 Task: In the  document timeline. Add the mentioned hyperlink after second sentence in main content 'in.pinterest.com' Insert the picture of  'Holy Place' with name   Holy Place.png  Change shape height to 4
Action: Mouse moved to (510, 350)
Screenshot: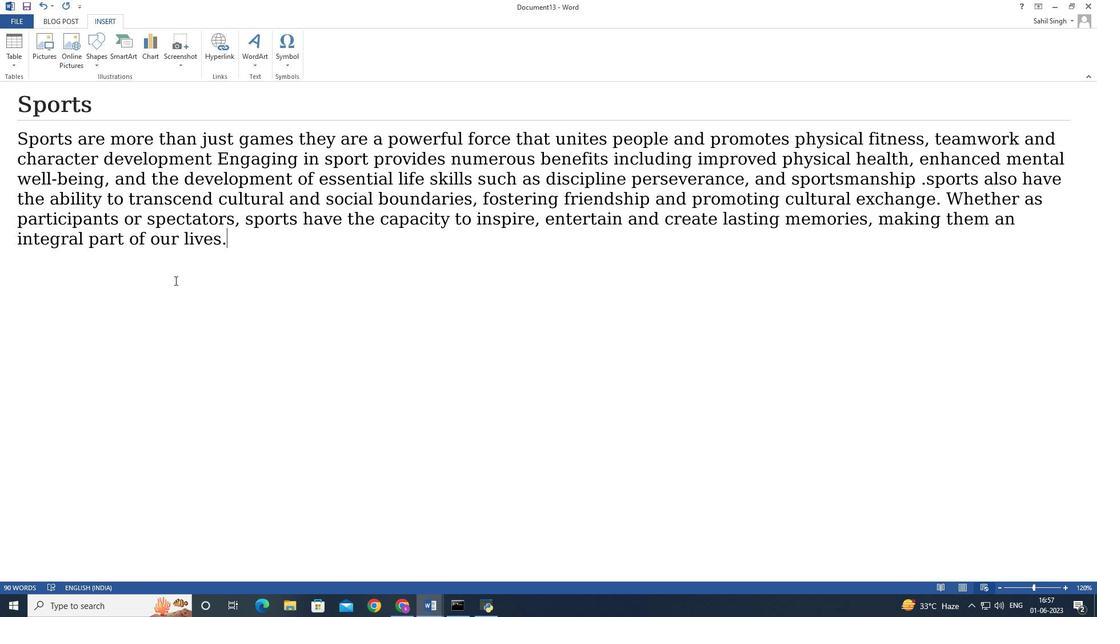 
Action: Mouse pressed left at (510, 350)
Screenshot: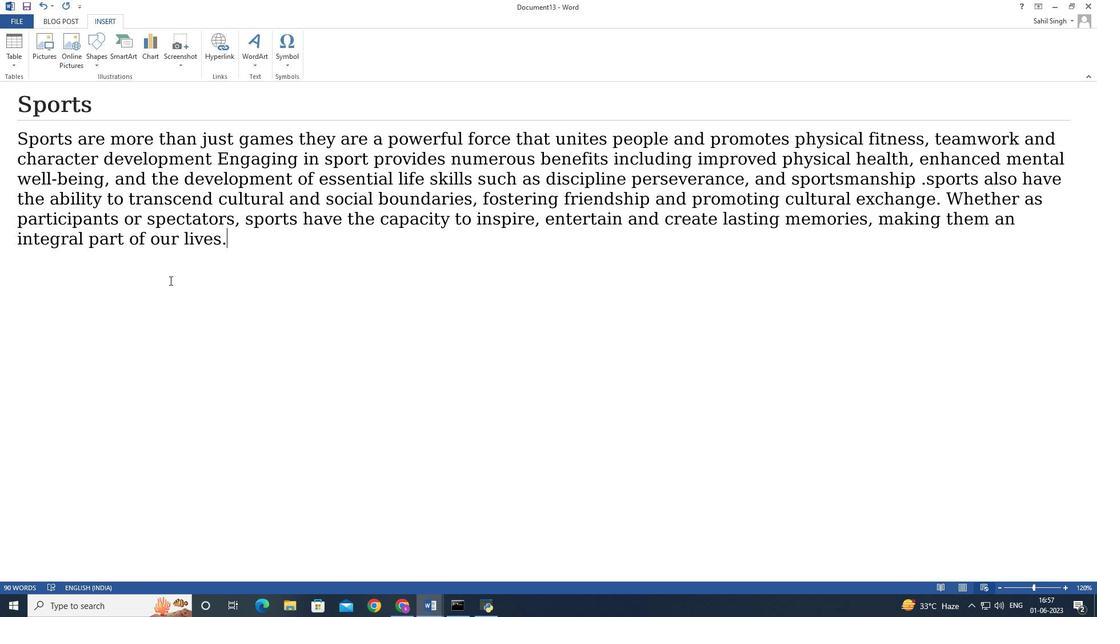 
Action: Mouse moved to (923, 182)
Screenshot: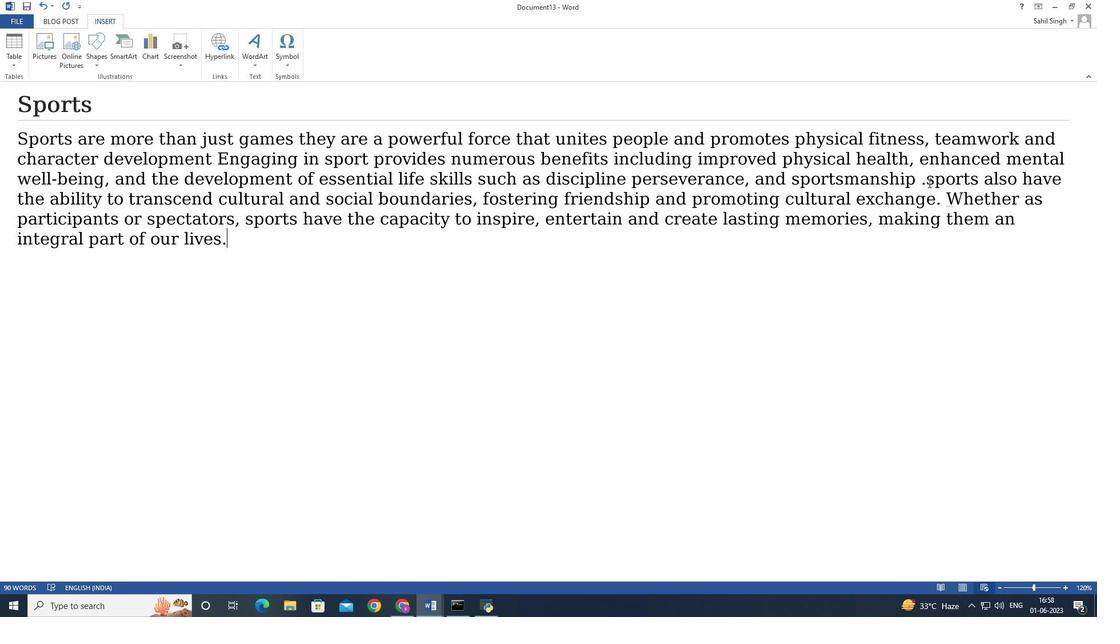 
Action: Mouse pressed left at (923, 182)
Screenshot: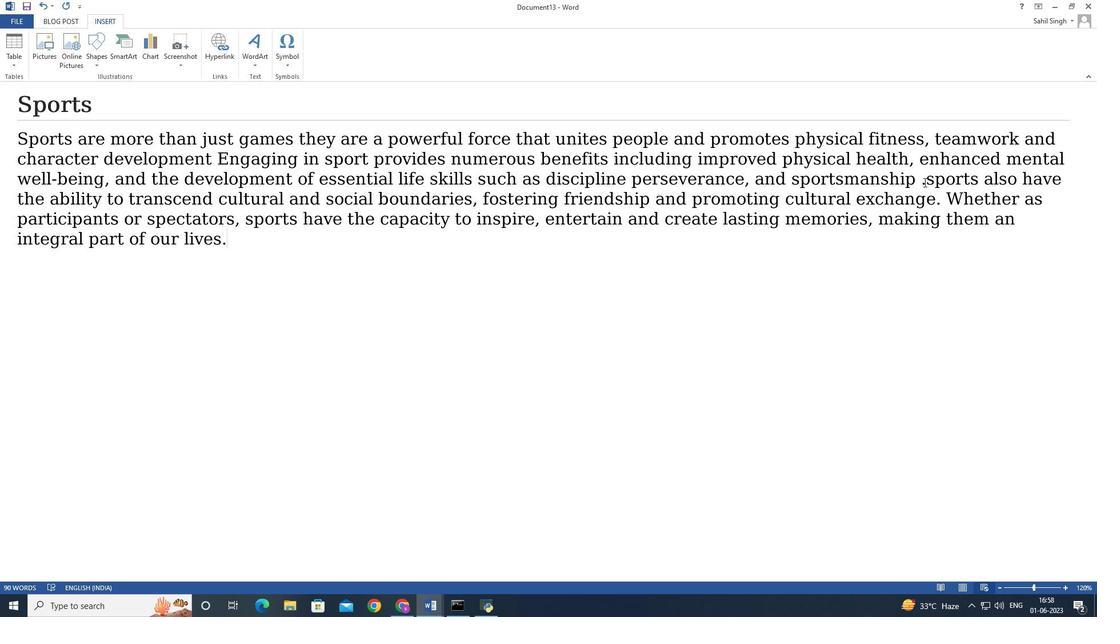 
Action: Mouse pressed left at (923, 182)
Screenshot: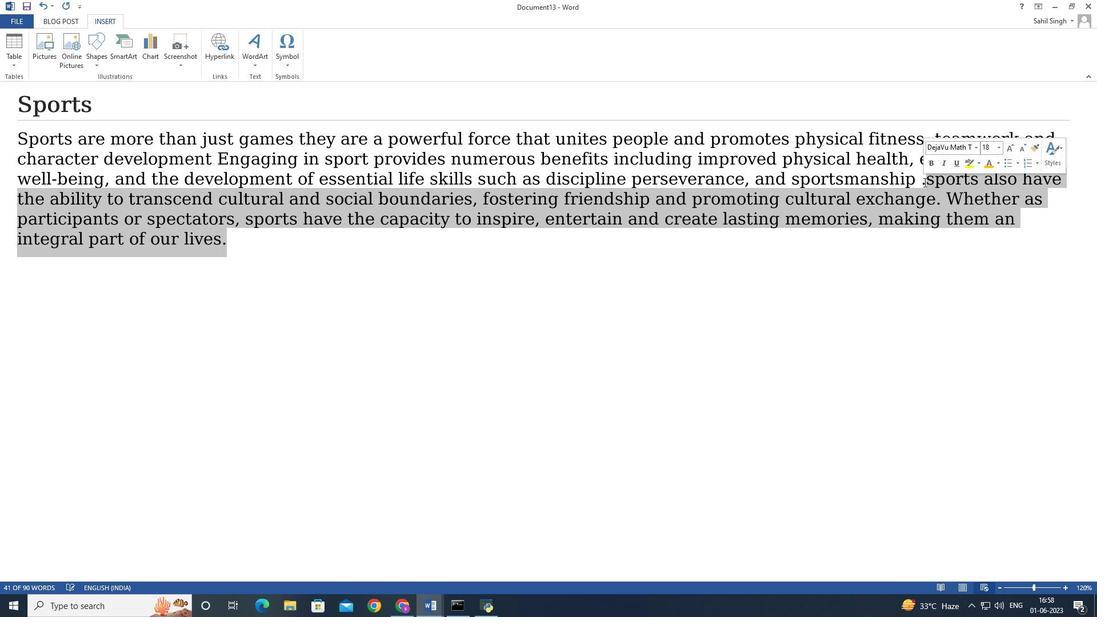 
Action: Key pressed <Key.space>
Screenshot: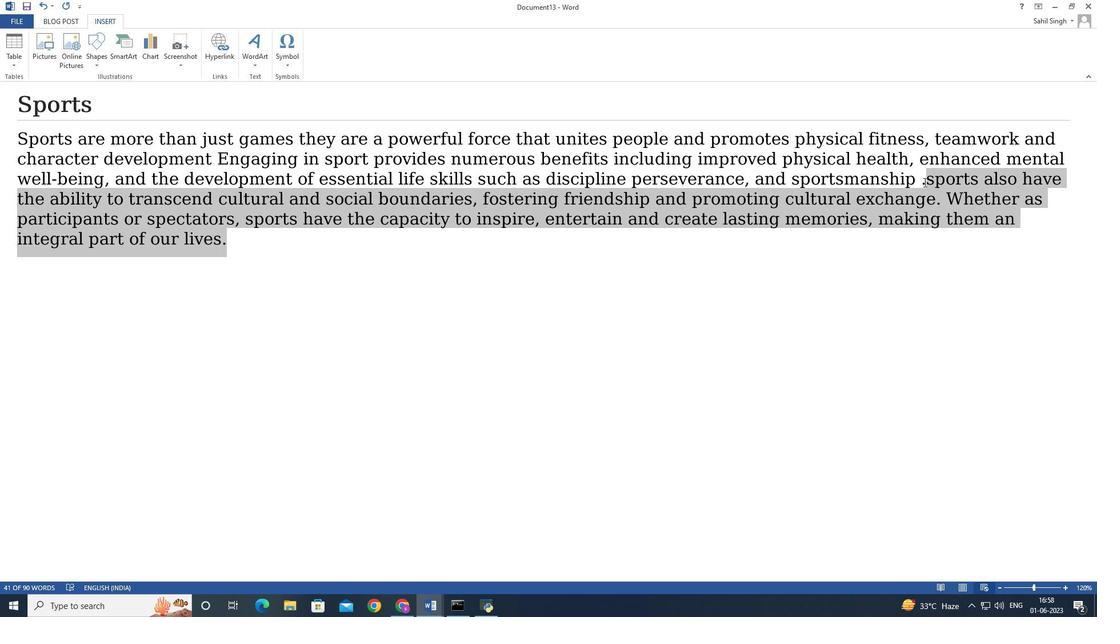 
Action: Mouse pressed left at (923, 182)
Screenshot: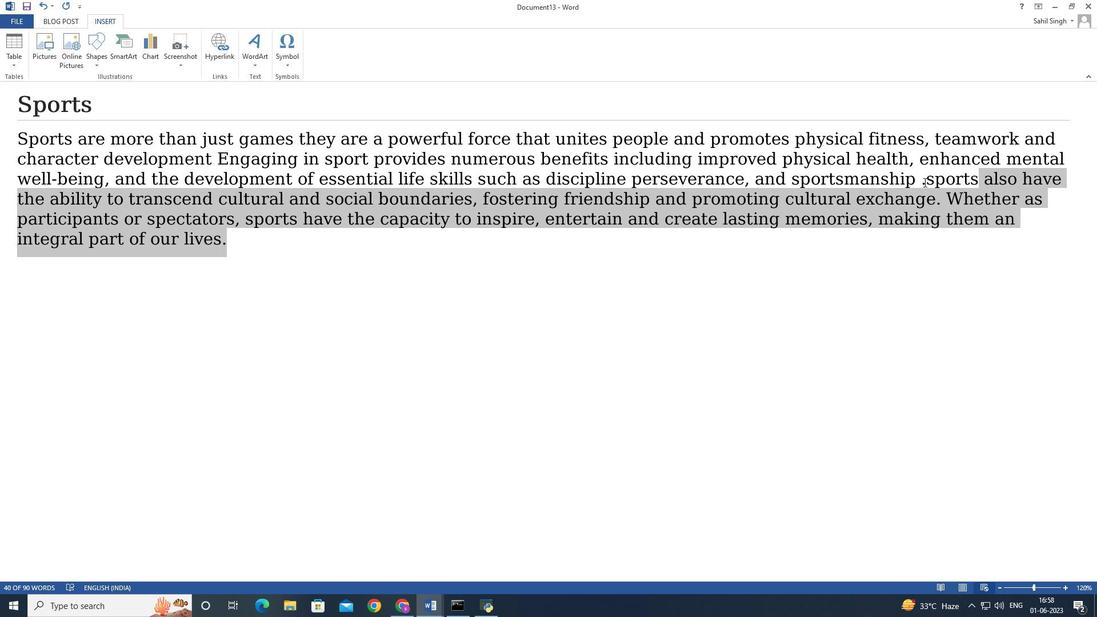 
Action: Mouse moved to (885, 271)
Screenshot: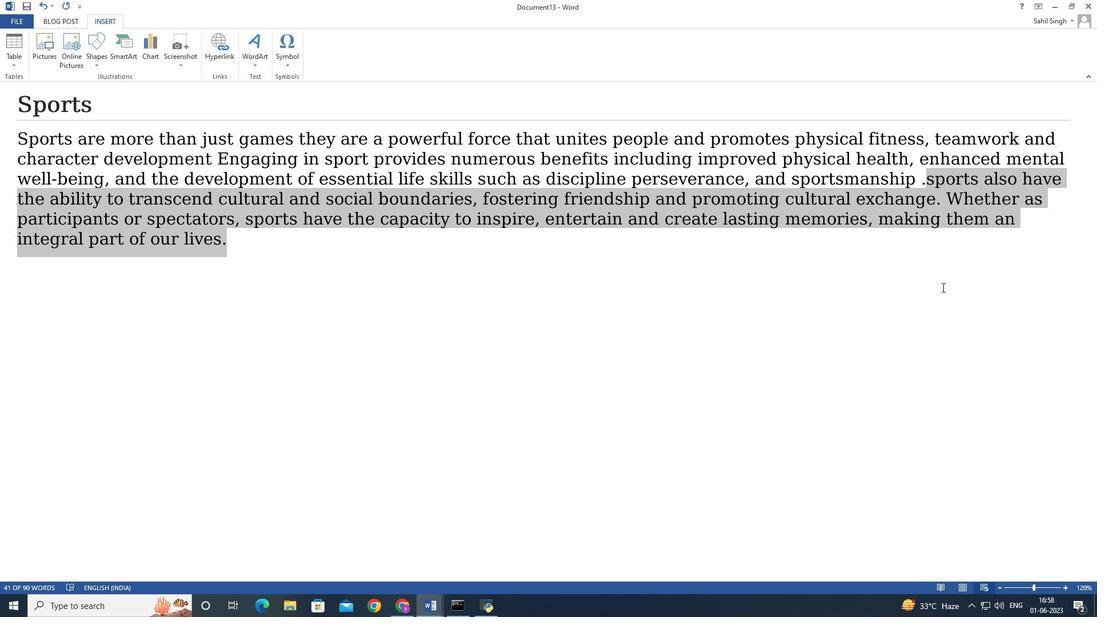 
Action: Mouse pressed left at (885, 271)
Screenshot: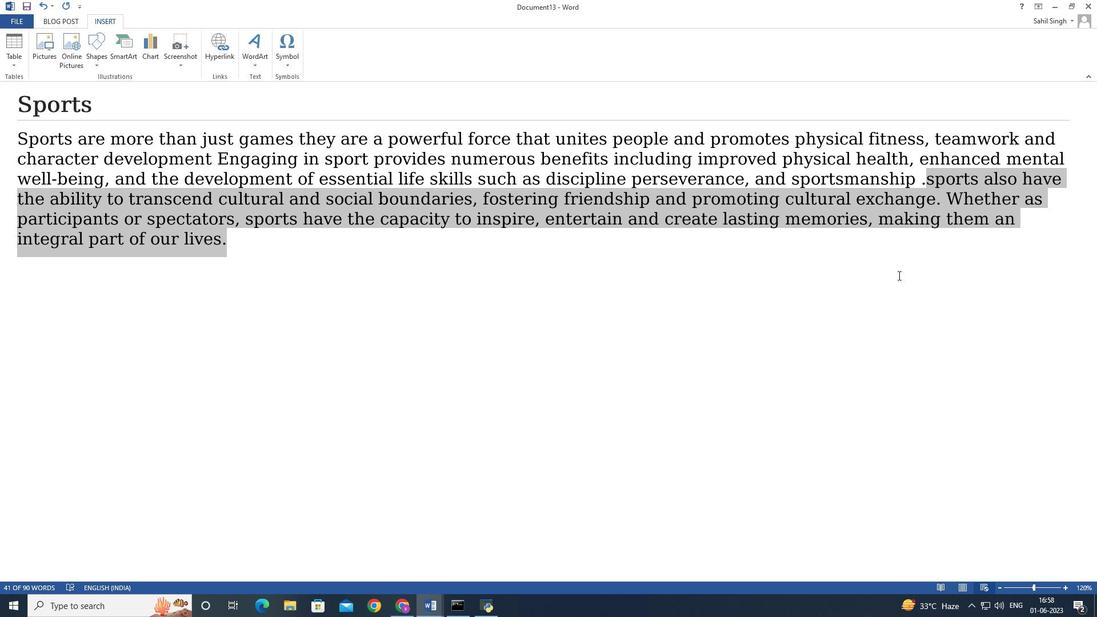 
Action: Mouse pressed right at (885, 271)
Screenshot: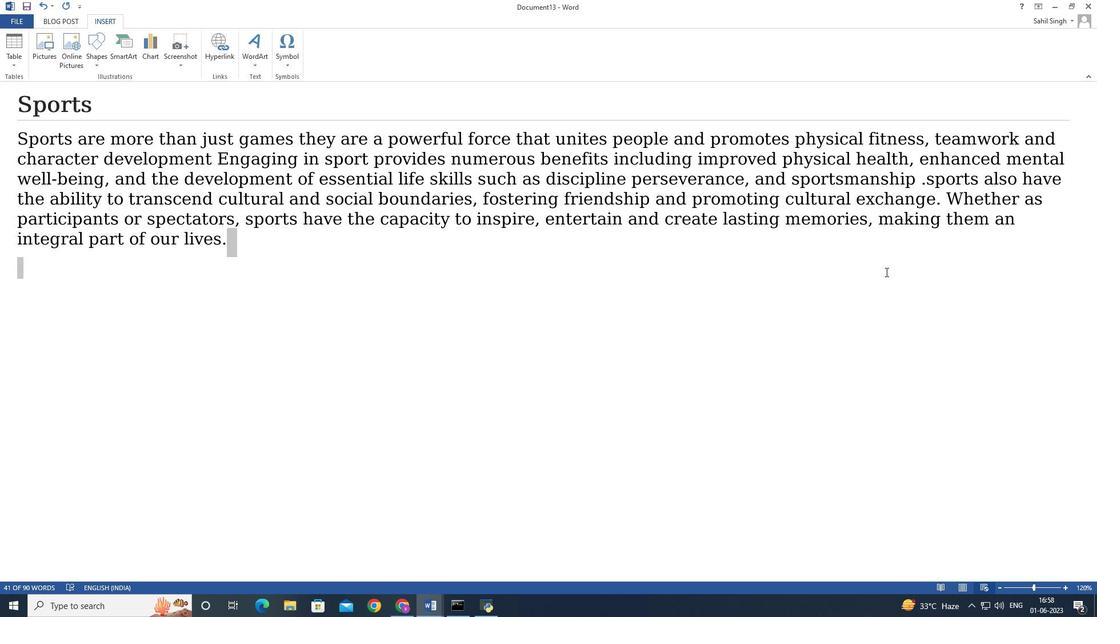 
Action: Mouse moved to (861, 287)
Screenshot: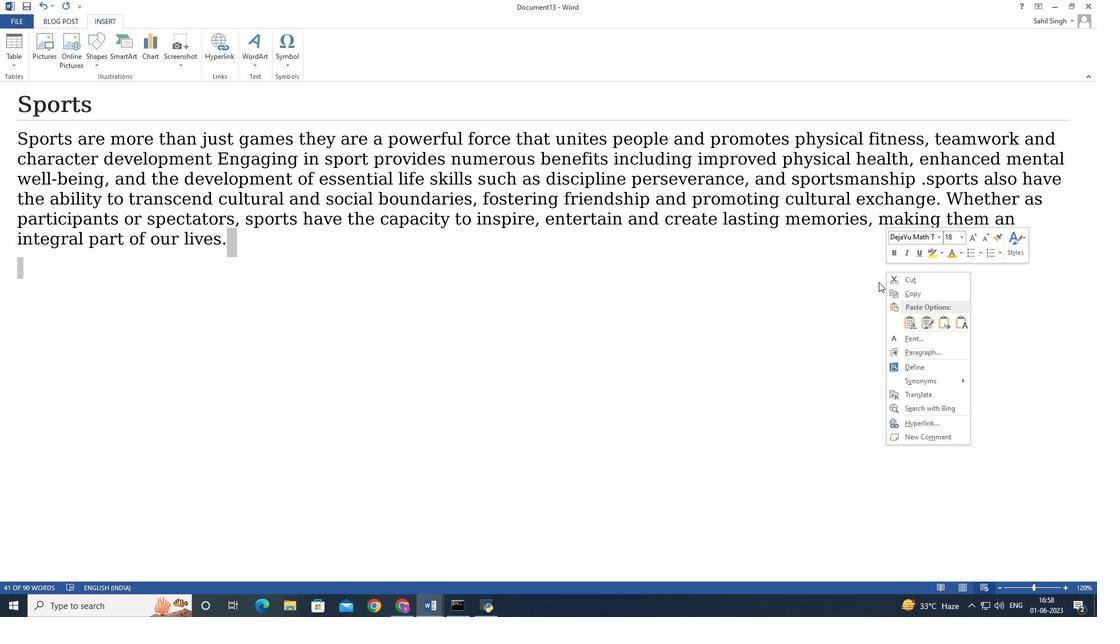 
Action: Mouse pressed left at (861, 287)
Screenshot: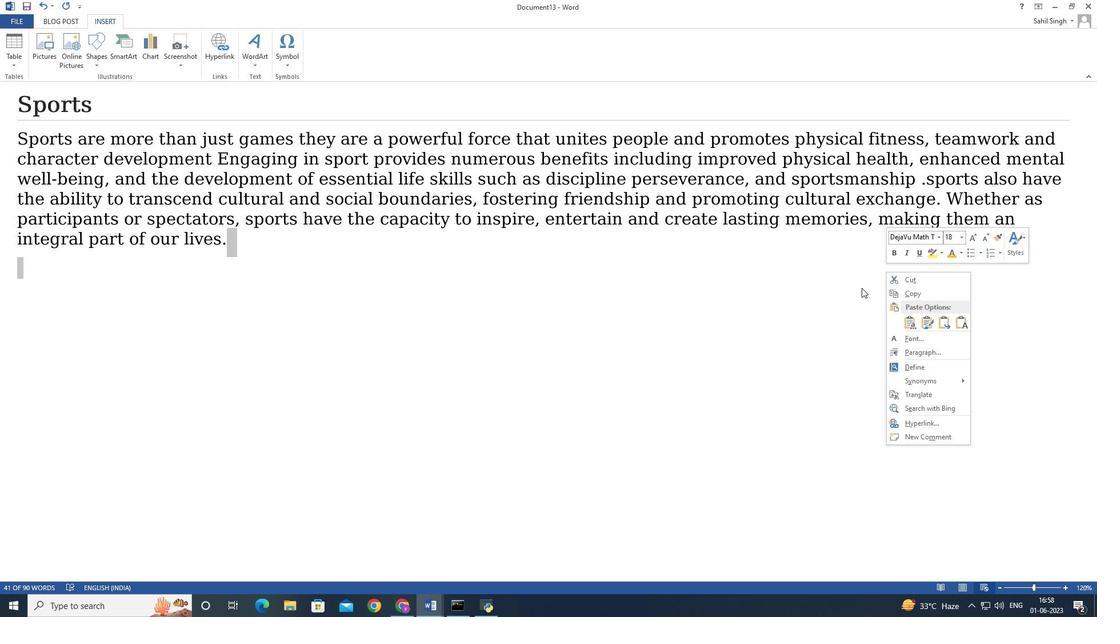 
Action: Mouse moved to (924, 179)
Screenshot: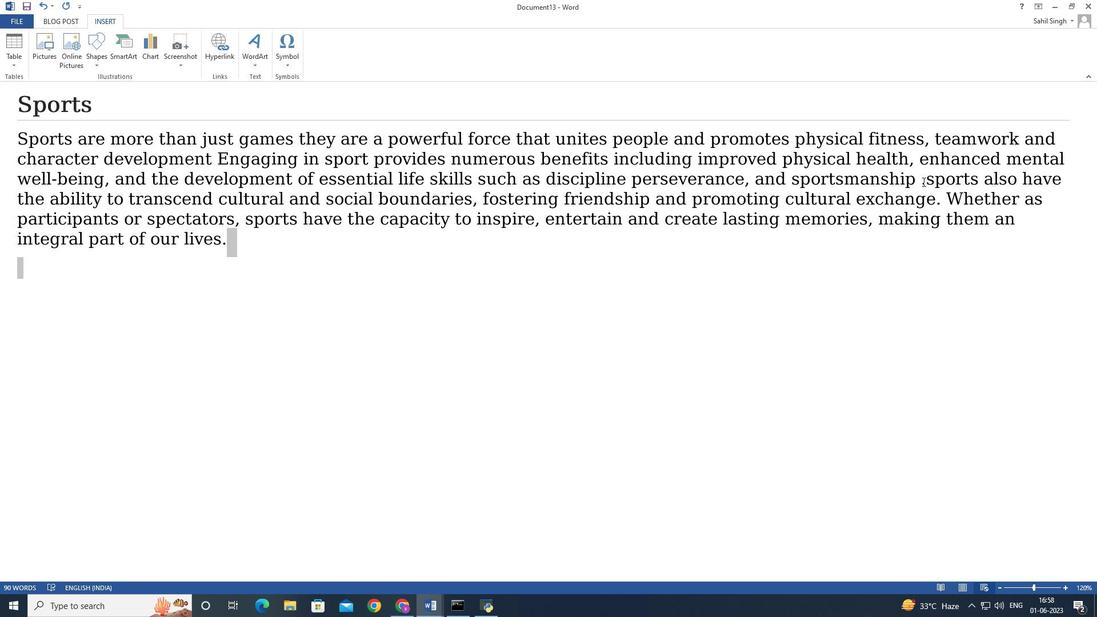 
Action: Mouse pressed left at (924, 179)
Screenshot: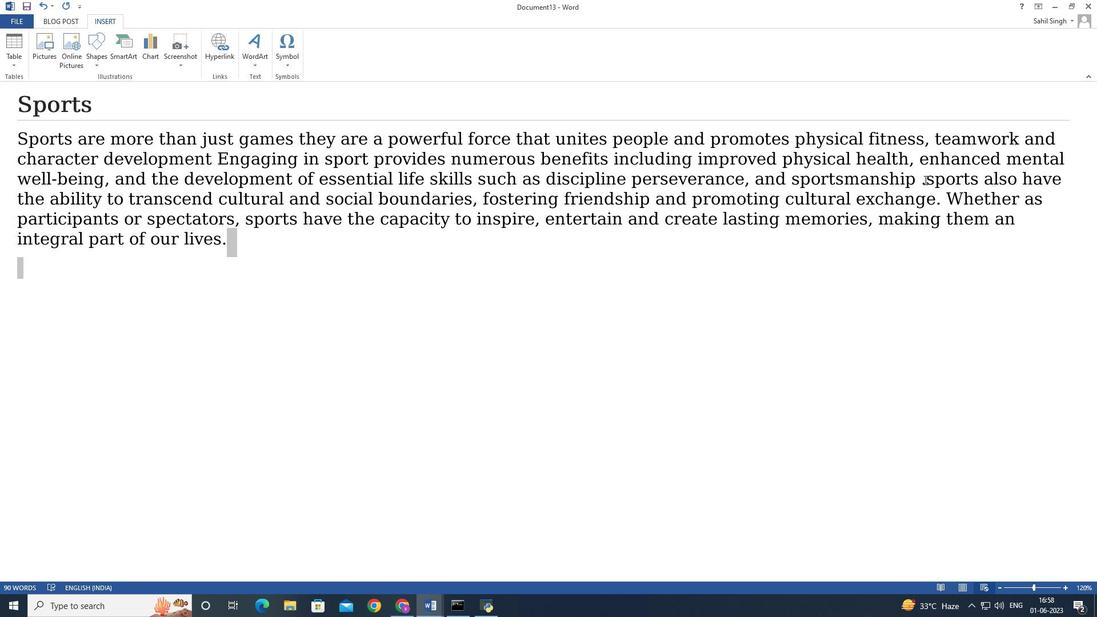 
Action: Mouse moved to (878, 301)
Screenshot: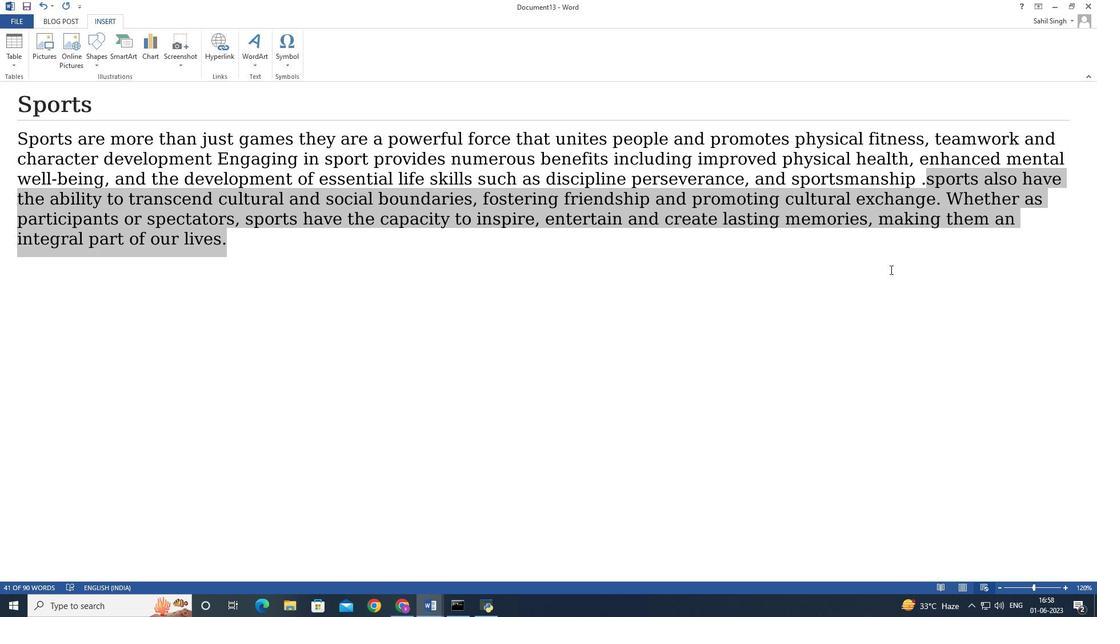 
Action: Mouse pressed left at (878, 301)
Screenshot: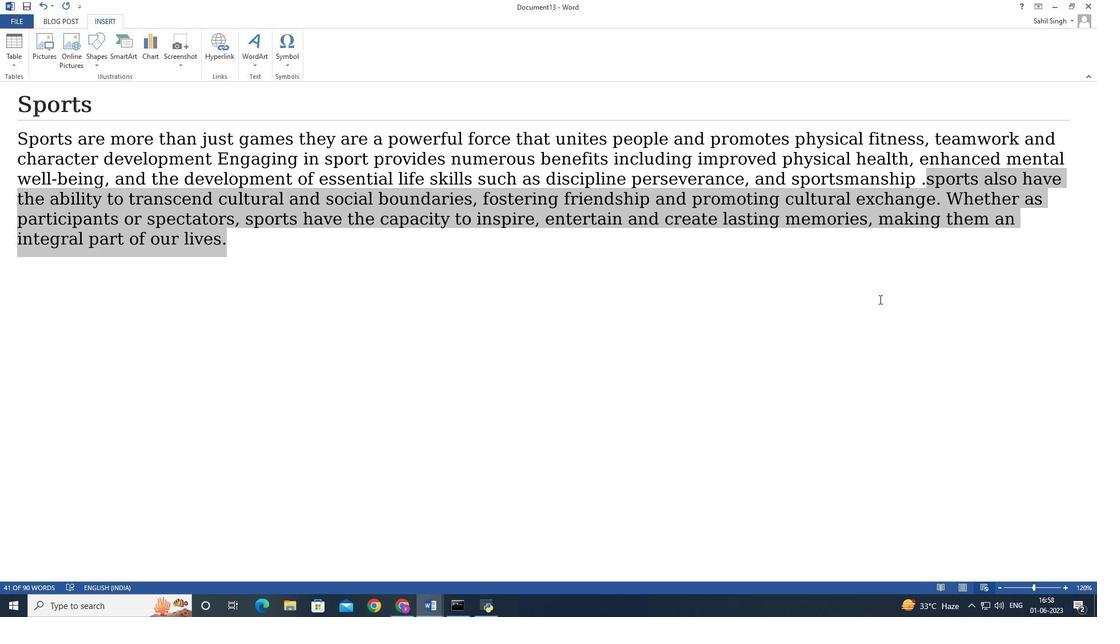 
Action: Mouse moved to (938, 200)
Screenshot: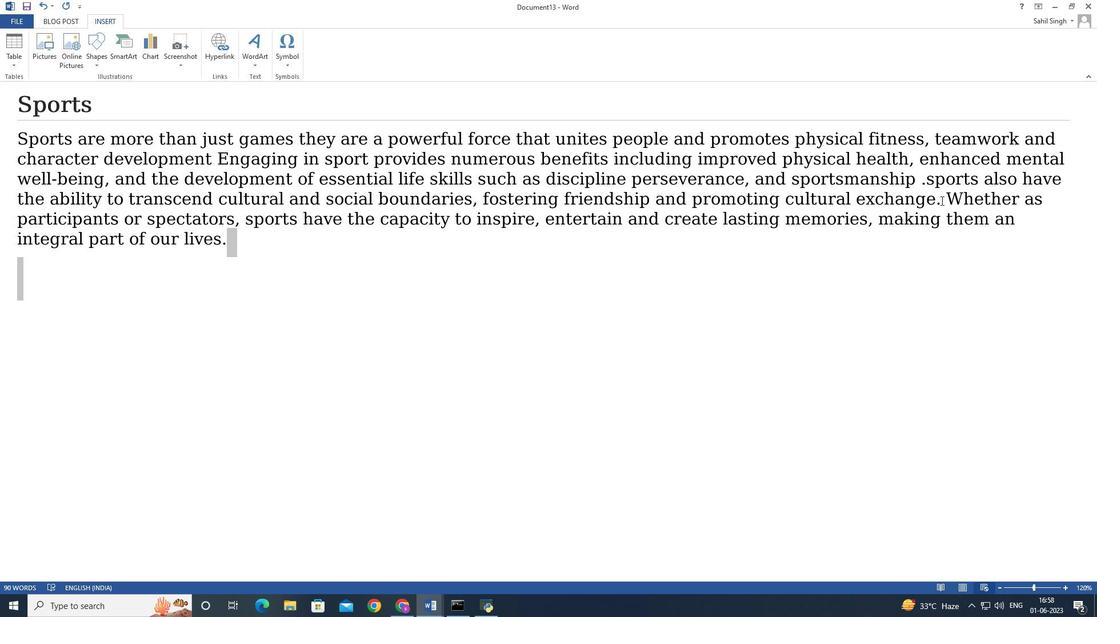 
Action: Mouse pressed left at (938, 200)
Screenshot: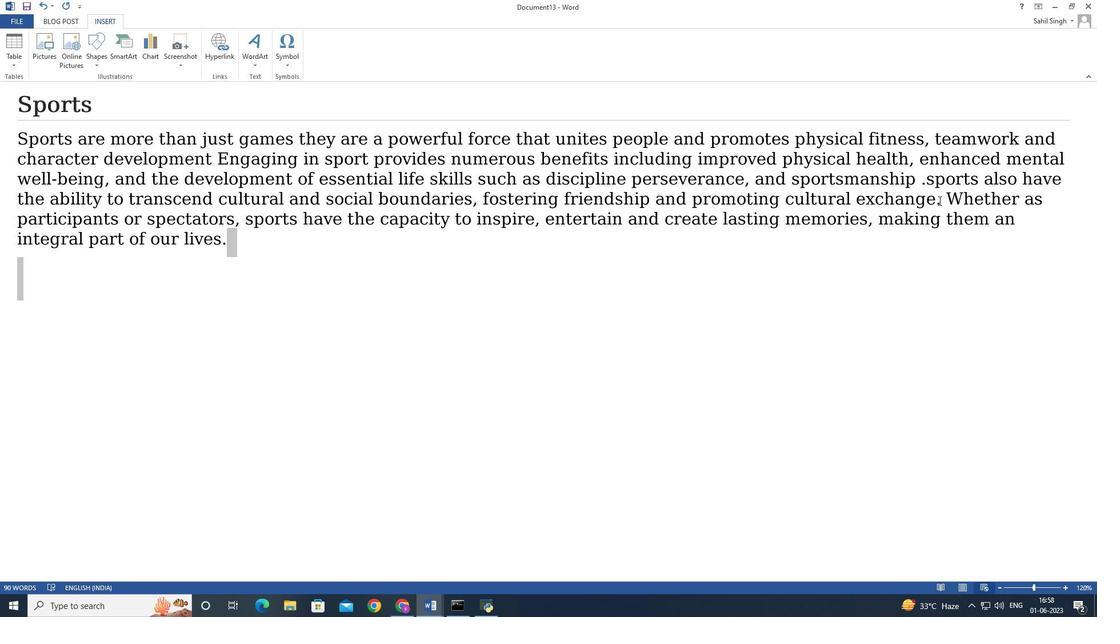 
Action: Mouse moved to (1011, 164)
Screenshot: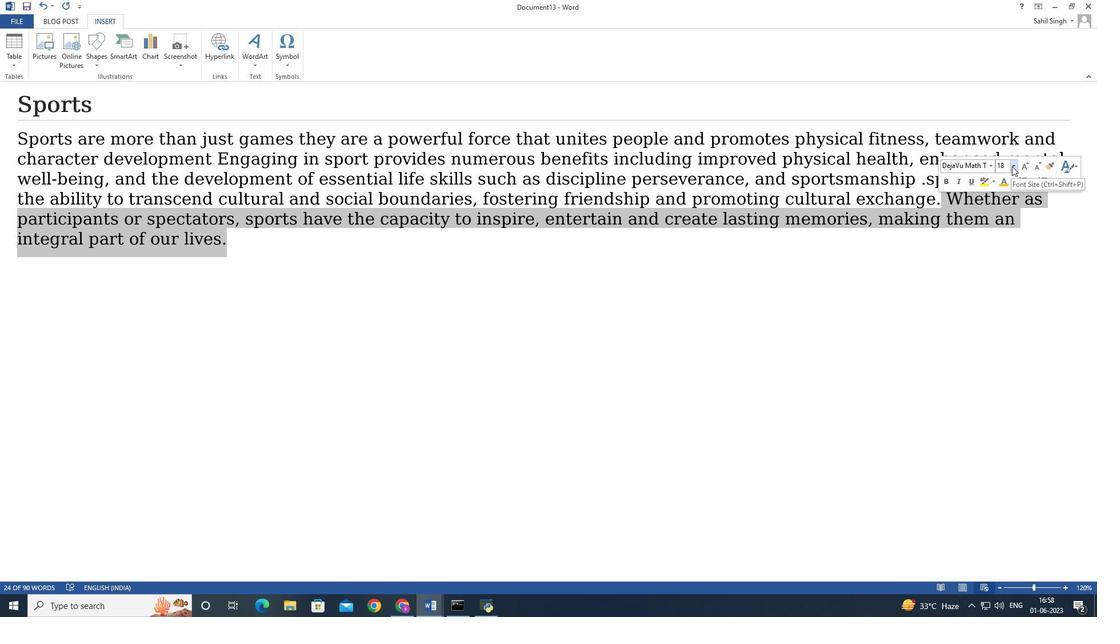 
Action: Mouse pressed left at (1011, 164)
Screenshot: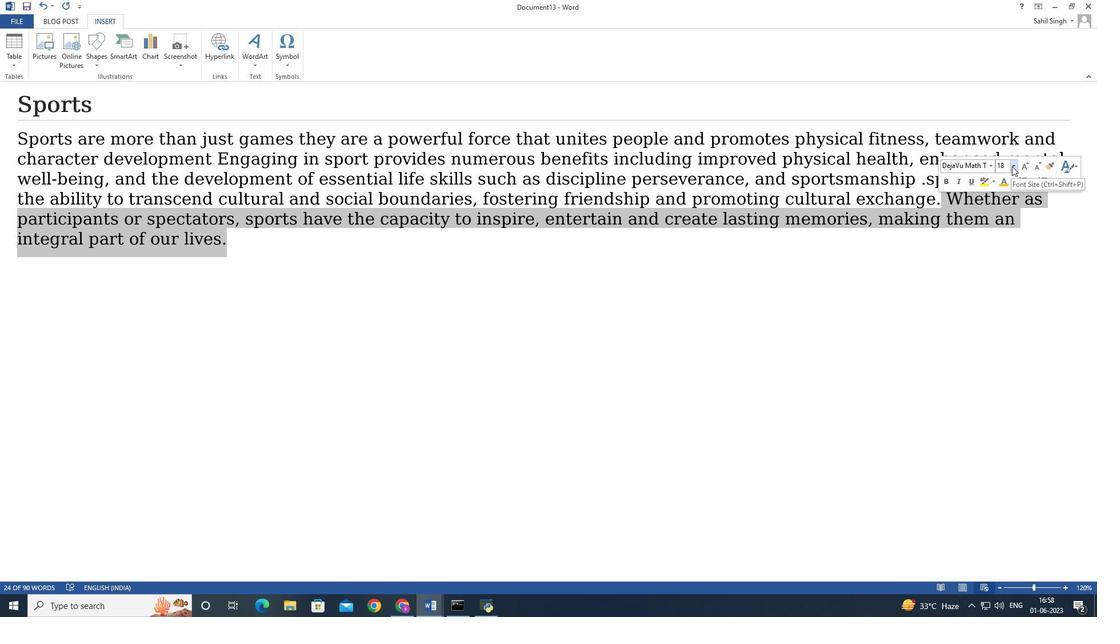 
Action: Mouse moved to (1005, 254)
Screenshot: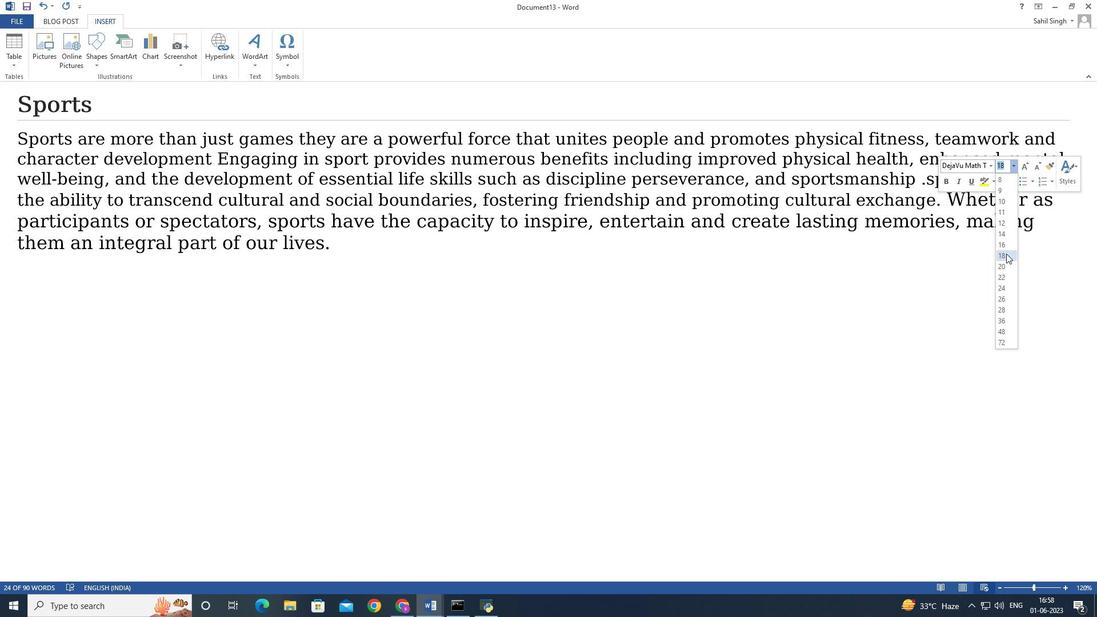 
Action: Mouse pressed left at (1005, 254)
Screenshot: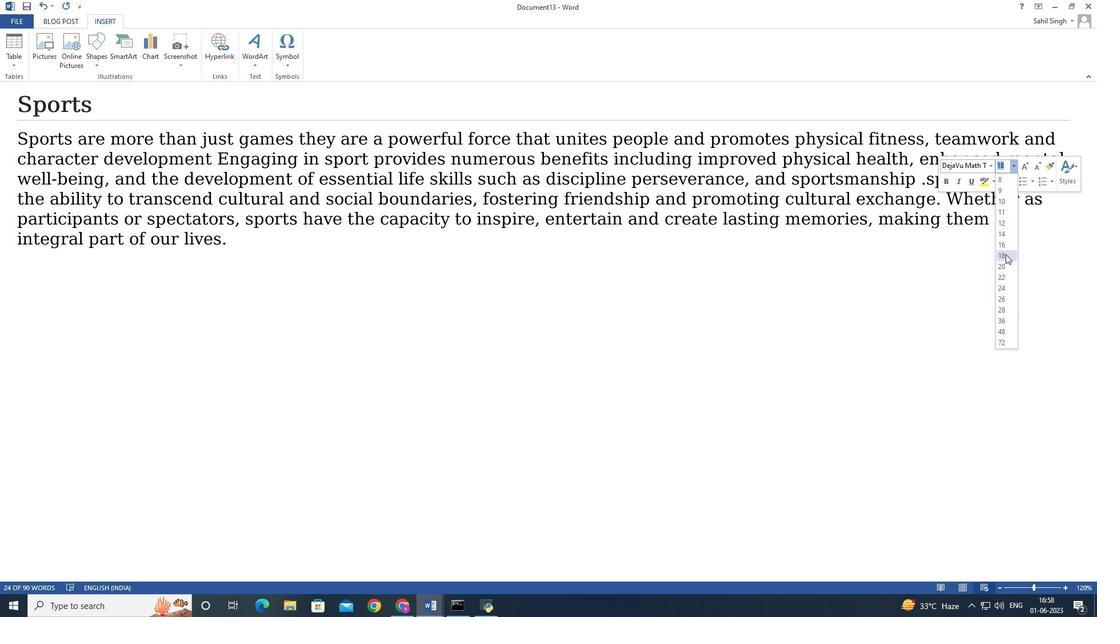 
Action: Mouse moved to (971, 285)
Screenshot: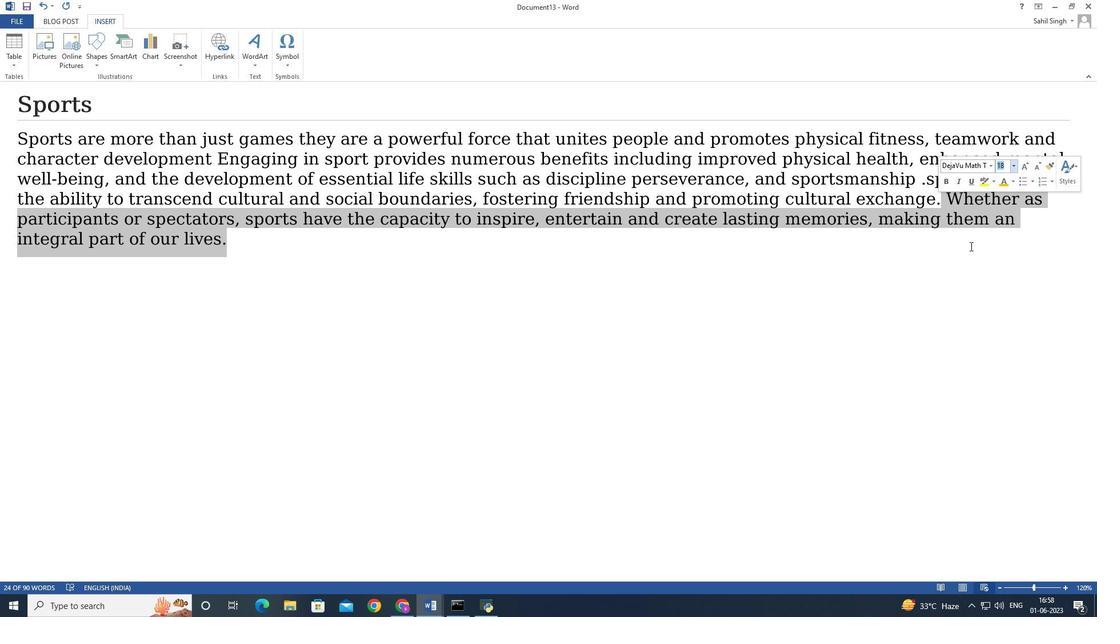 
Action: Mouse pressed left at (971, 285)
Screenshot: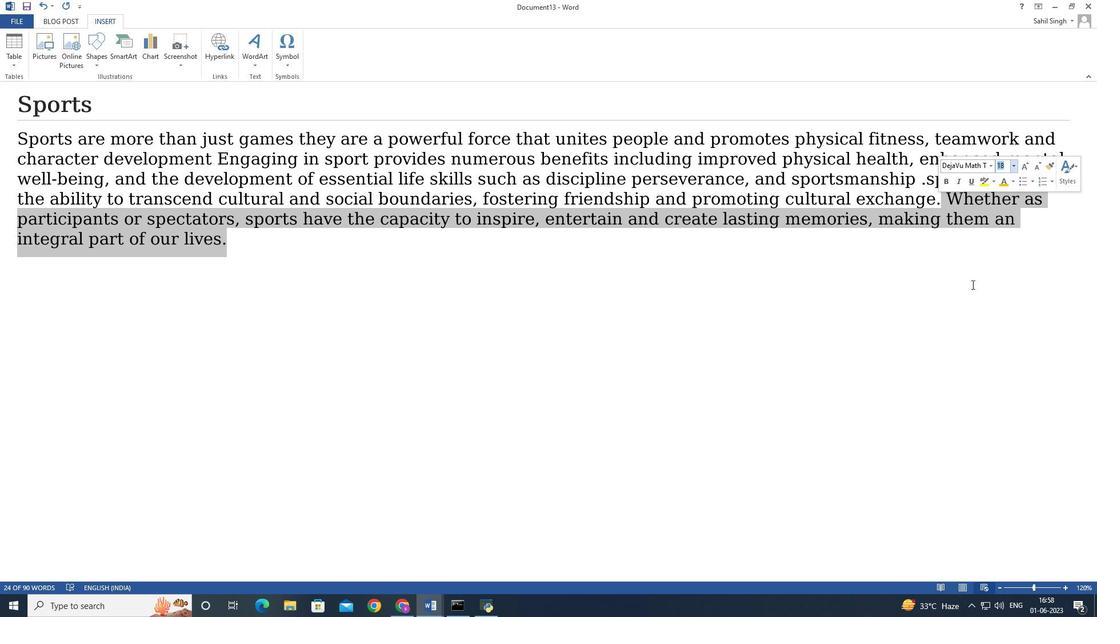 
Action: Mouse moved to (941, 198)
Screenshot: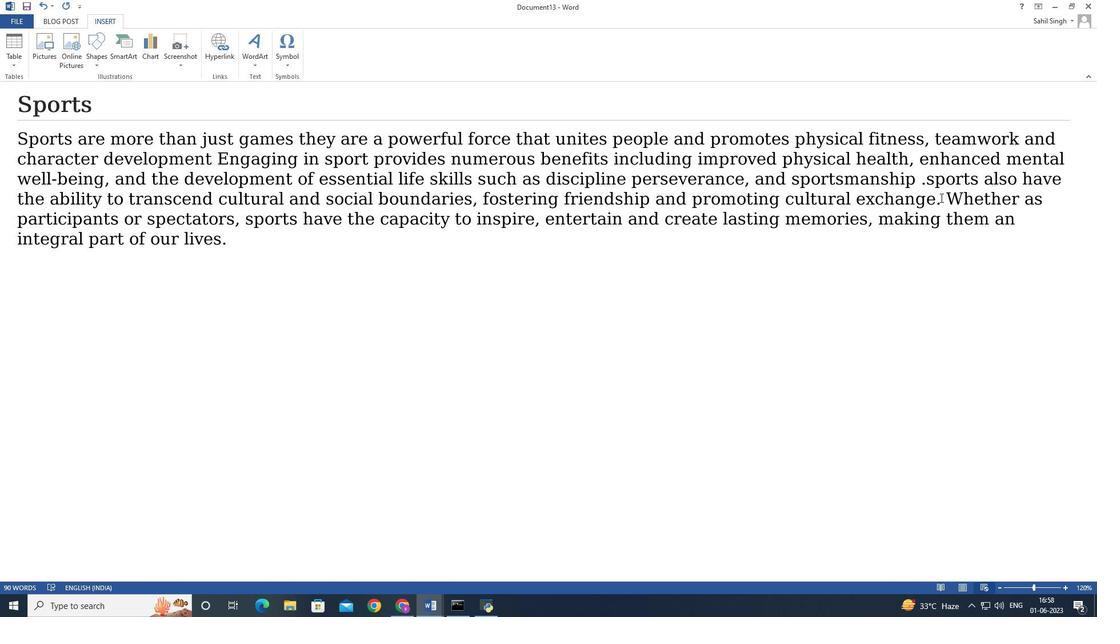 
Action: Mouse pressed left at (941, 198)
Screenshot: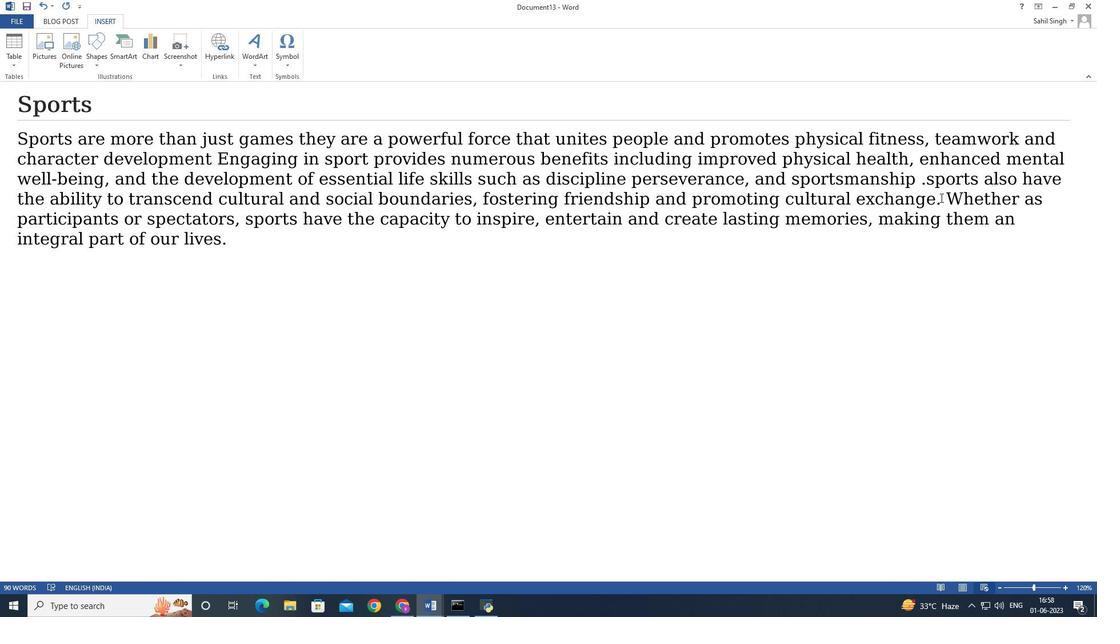 
Action: Mouse moved to (945, 206)
Screenshot: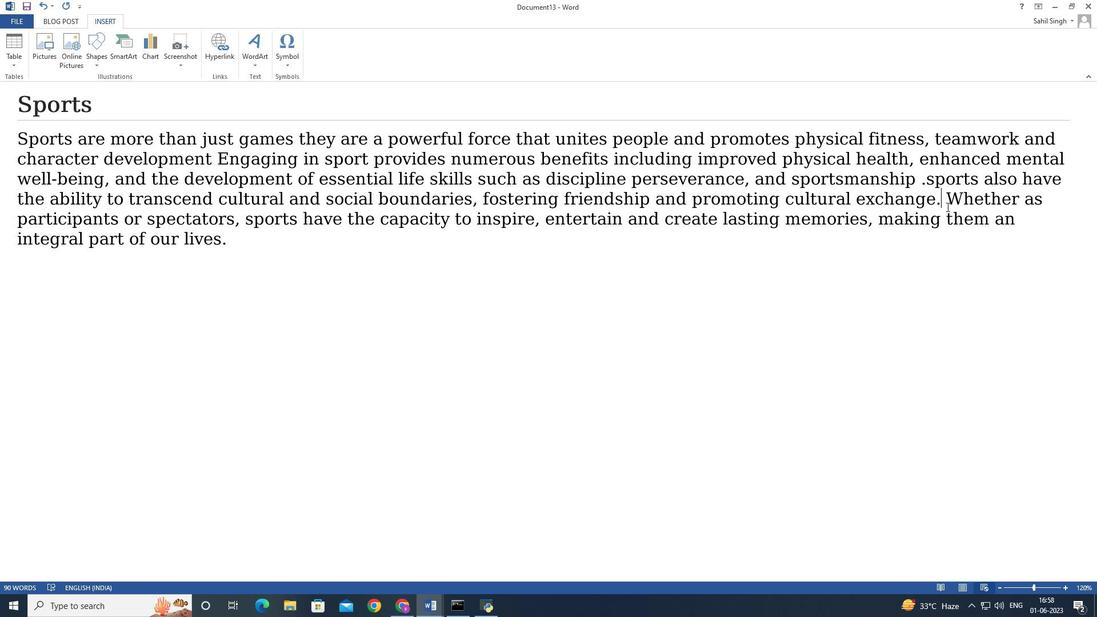 
Action: Key pressed <Key.space>
Screenshot: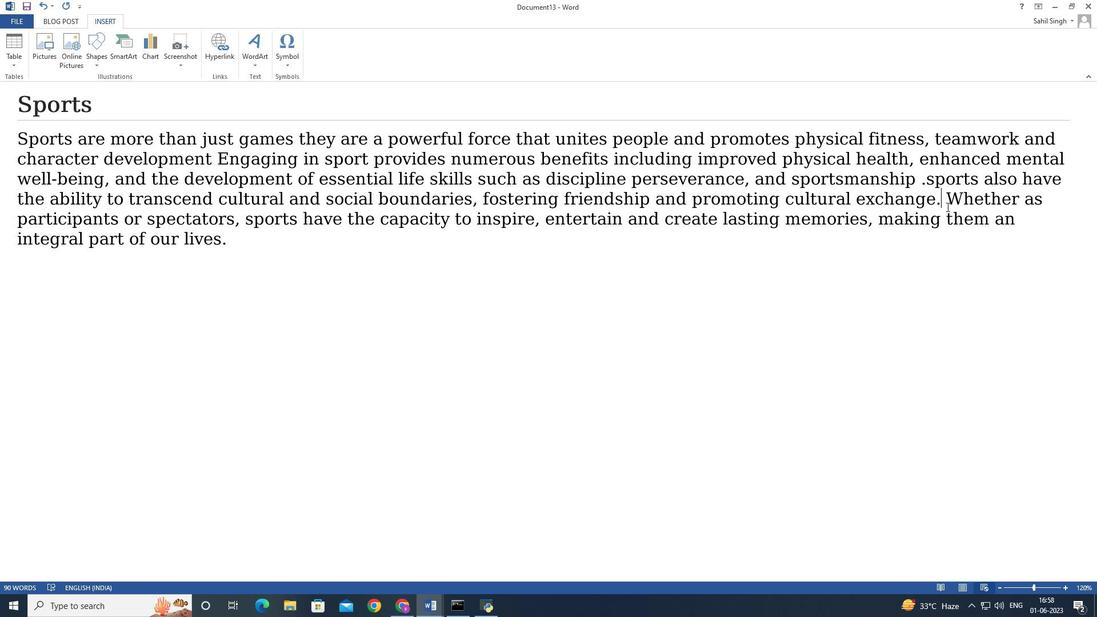 
Action: Mouse moved to (224, 50)
Screenshot: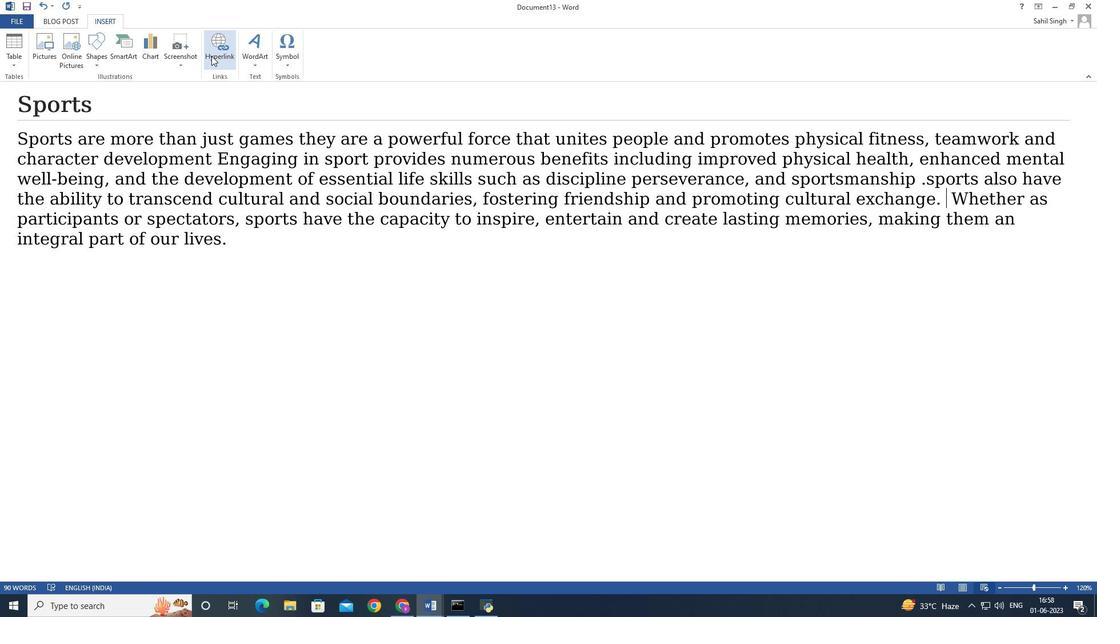 
Action: Mouse pressed left at (224, 50)
Screenshot: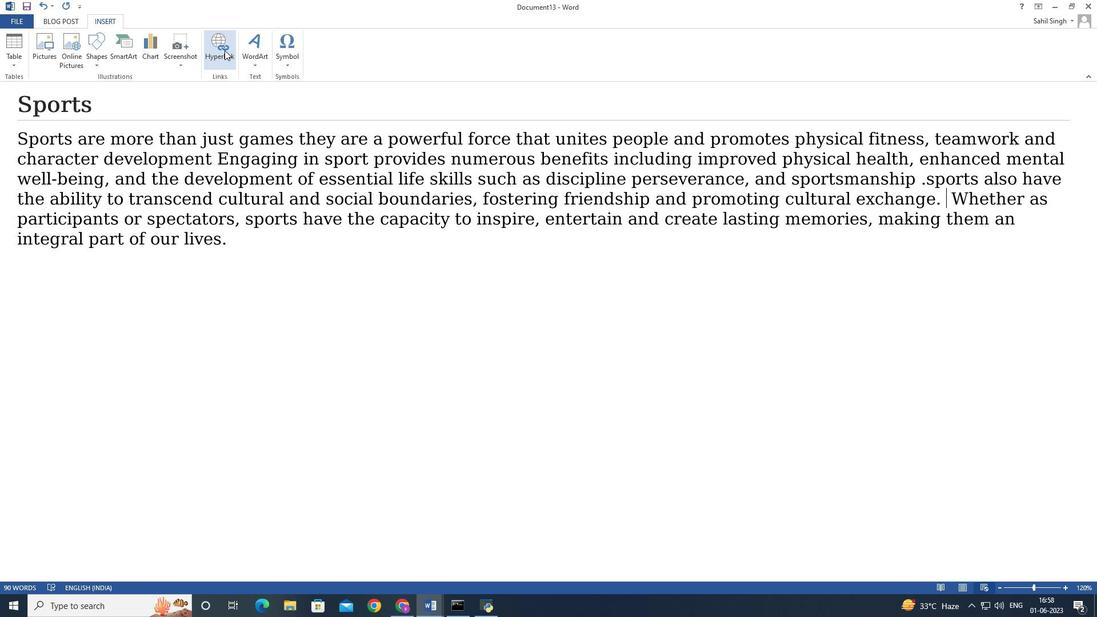 
Action: Mouse moved to (495, 349)
Screenshot: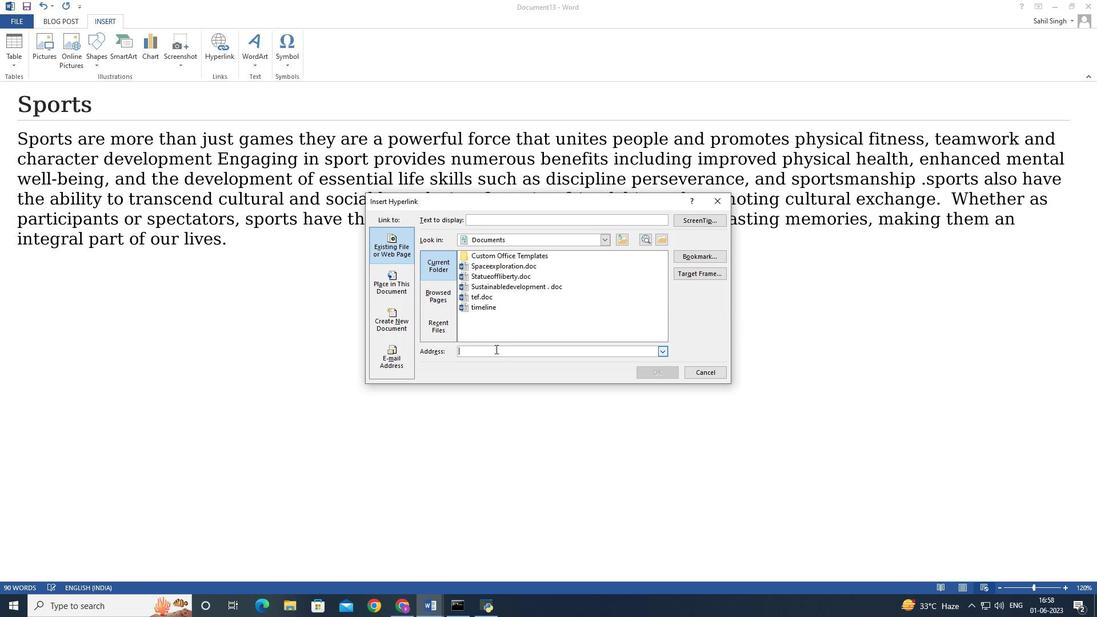 
Action: Mouse pressed left at (495, 349)
Screenshot: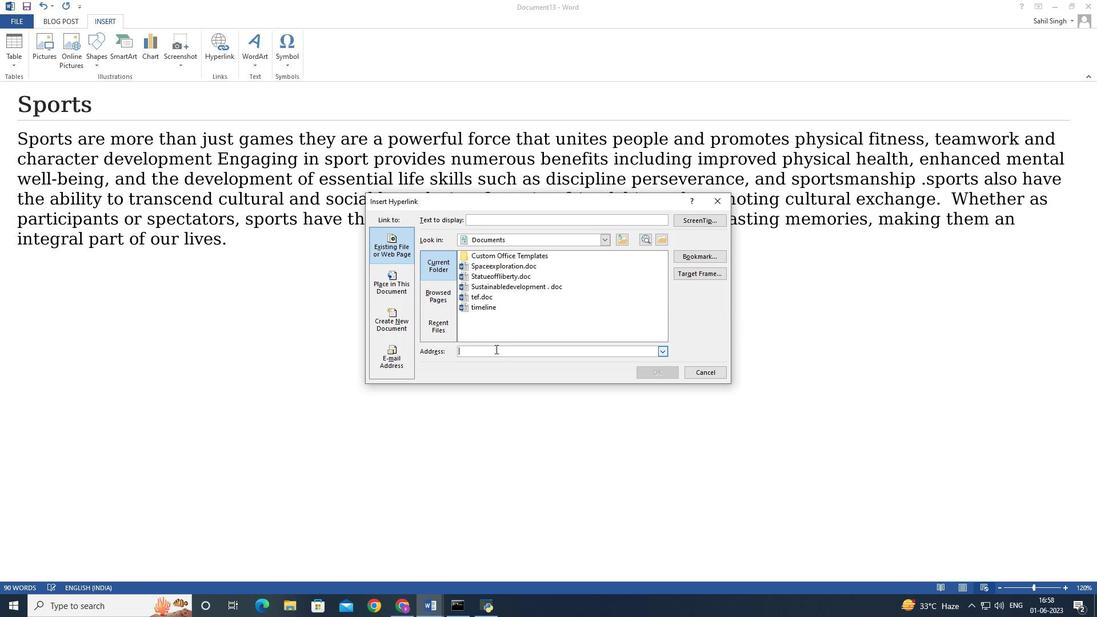 
Action: Key pressed in<Key.space>.<Key.backspace><Key.backspace>p<Key.backspace>.pinterest.com
Screenshot: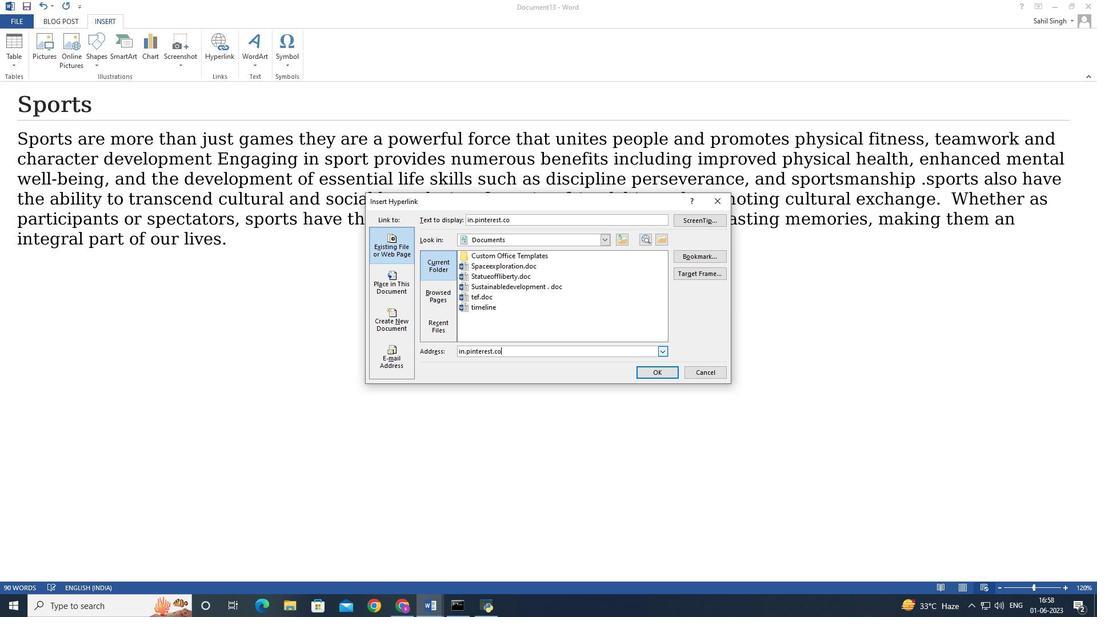 
Action: Mouse moved to (661, 371)
Screenshot: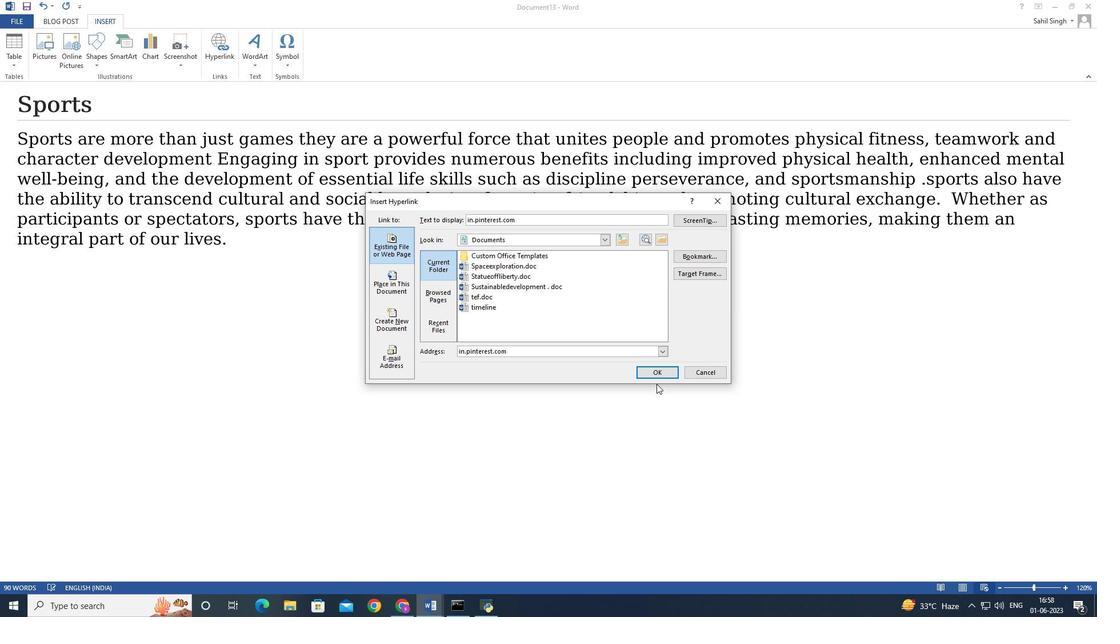 
Action: Mouse pressed left at (661, 371)
Screenshot: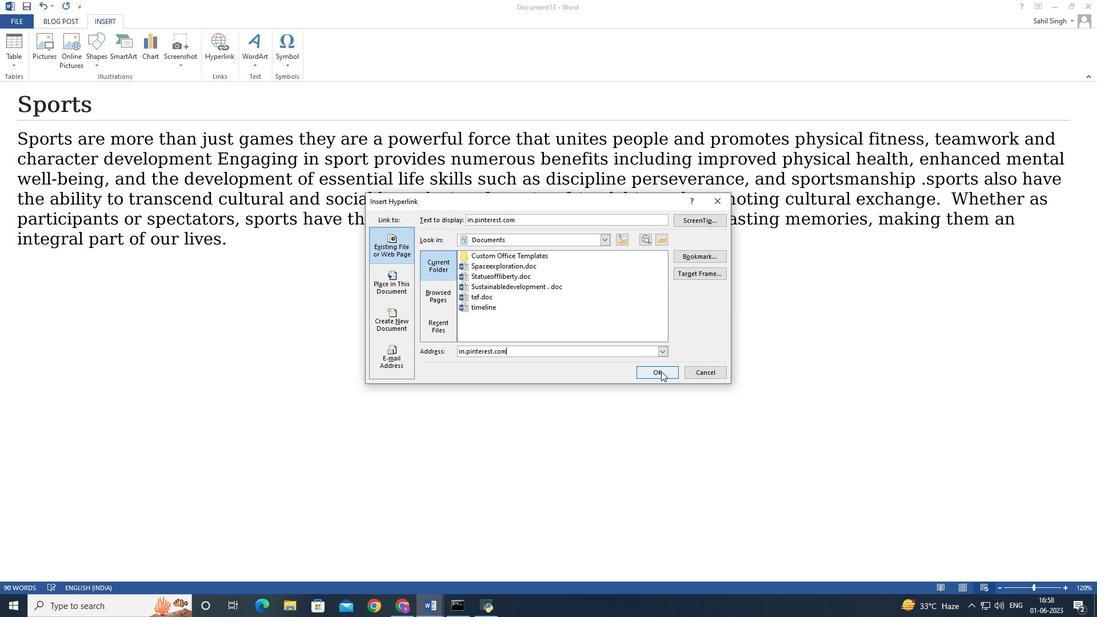 
Action: Mouse moved to (467, 243)
Screenshot: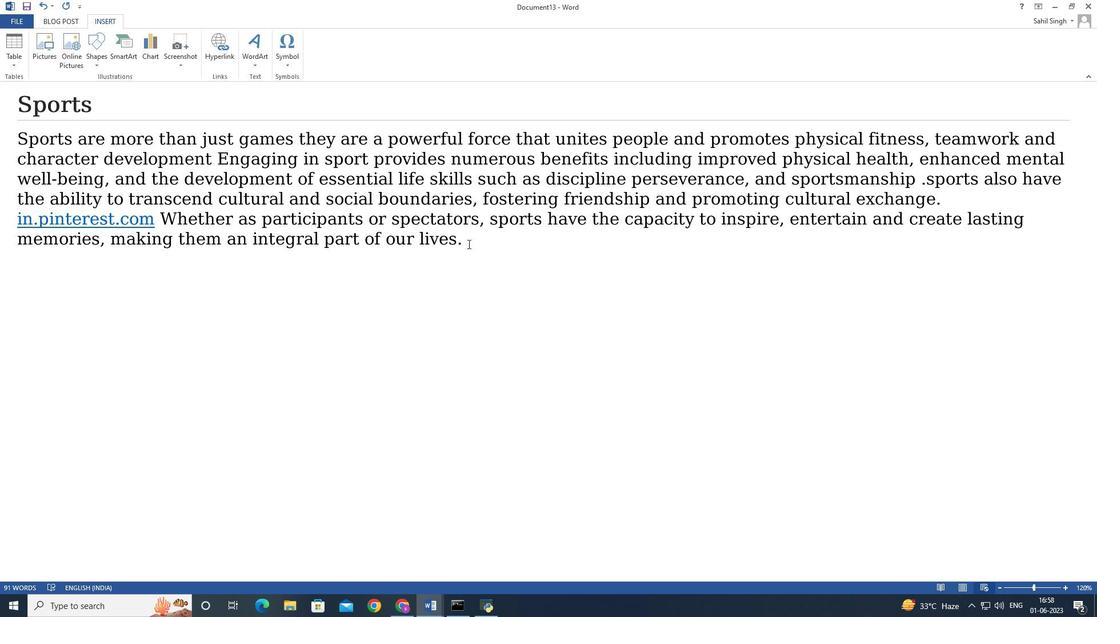
Action: Mouse pressed left at (467, 243)
Screenshot: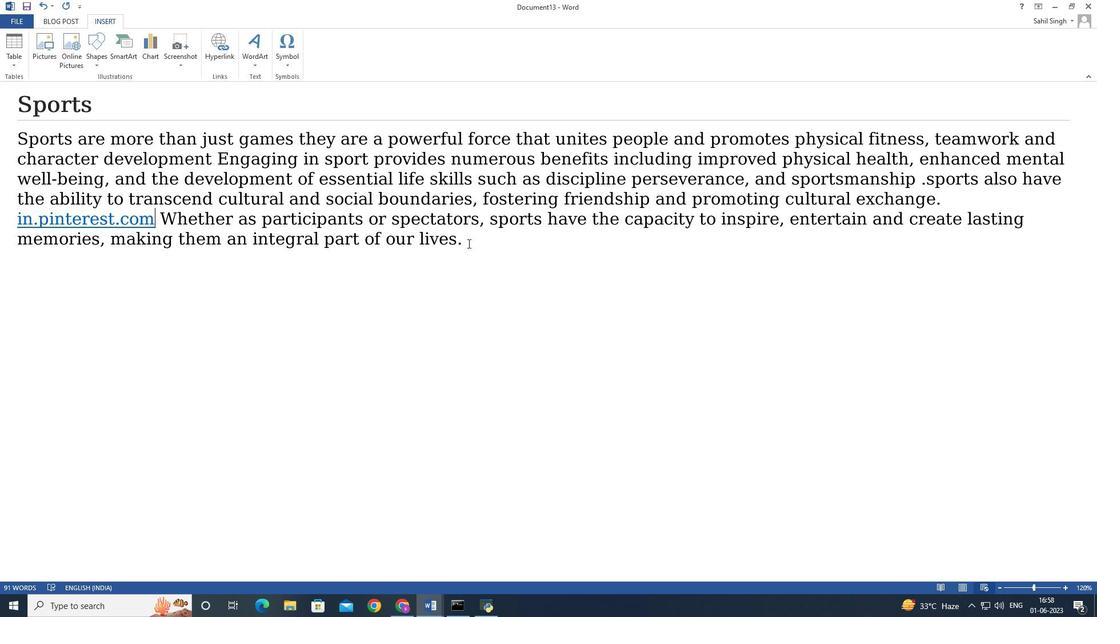 
Action: Mouse moved to (471, 249)
Screenshot: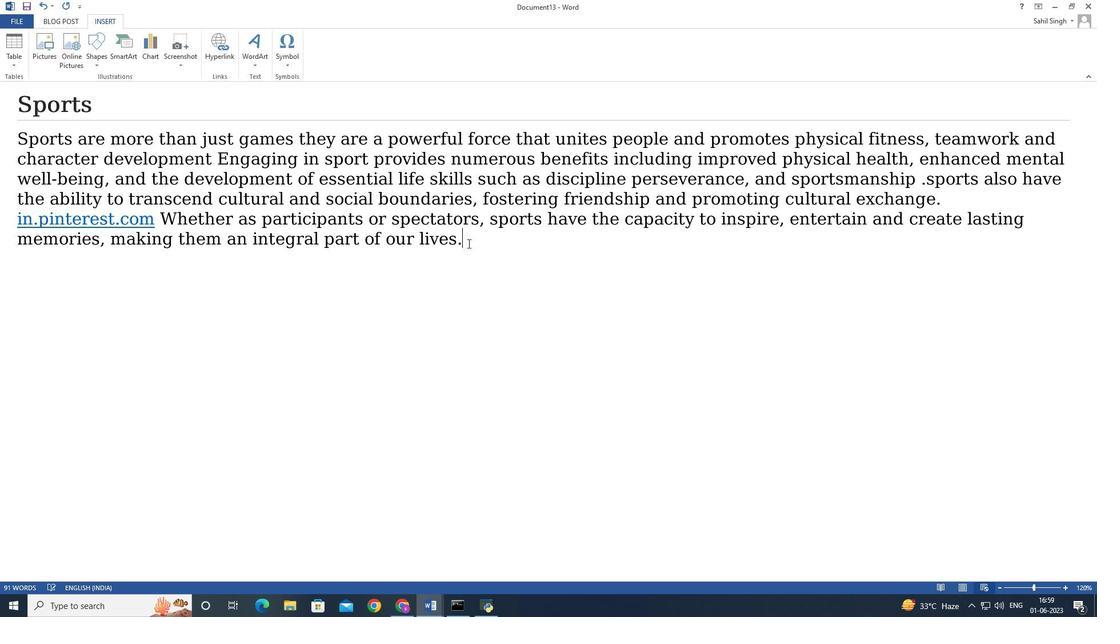
Action: Key pressed <Key.enter>
Screenshot: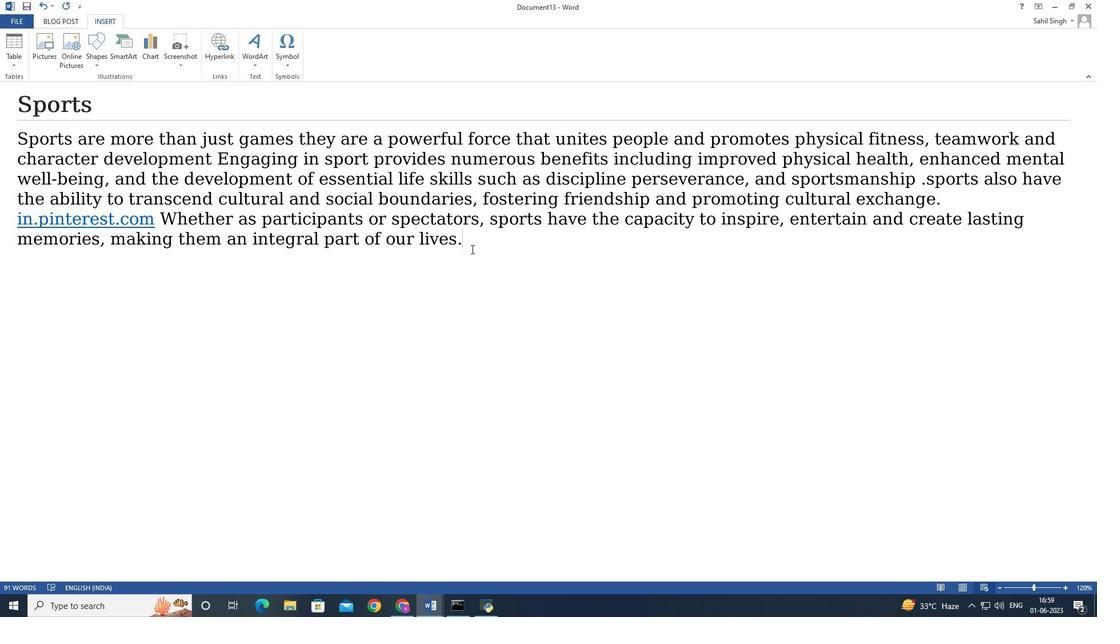 
Action: Mouse moved to (41, 47)
Screenshot: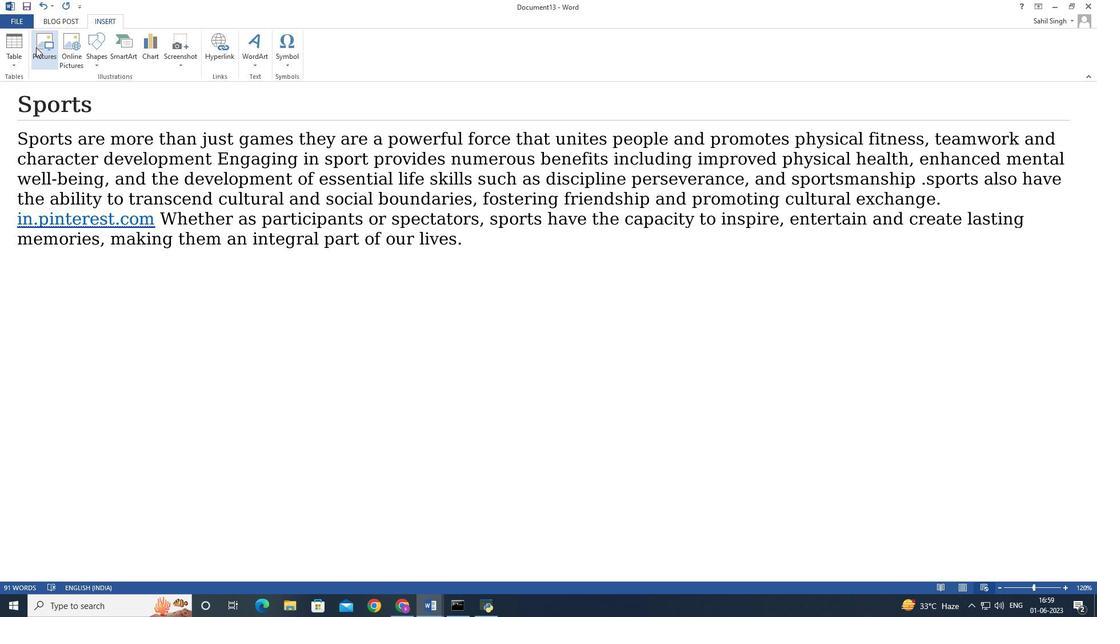 
Action: Mouse pressed left at (41, 47)
Screenshot: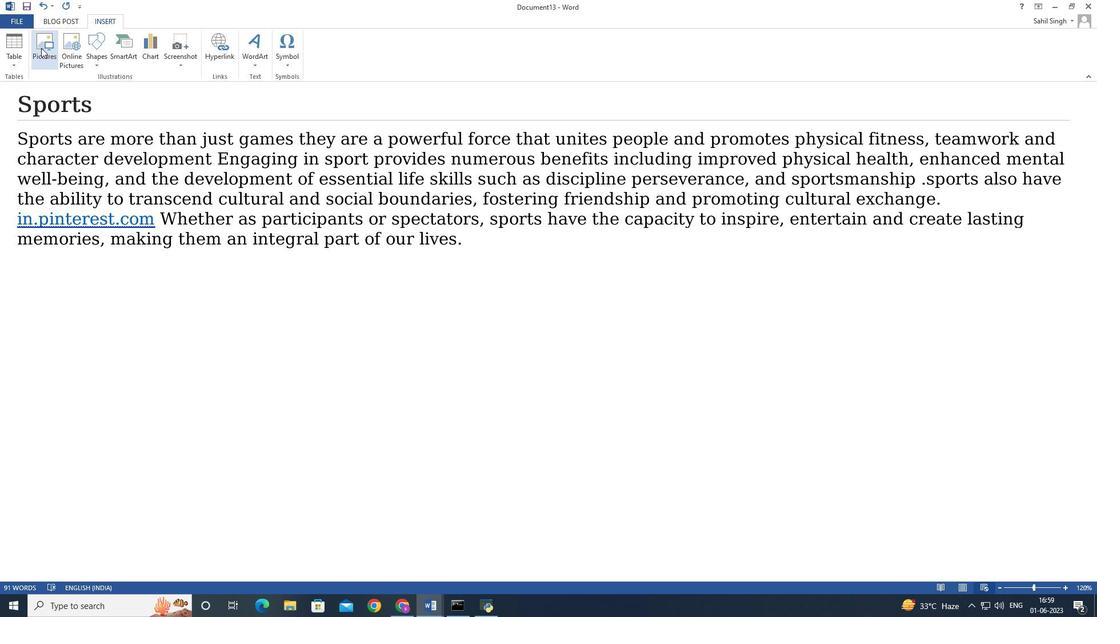 
Action: Mouse moved to (534, 7)
Screenshot: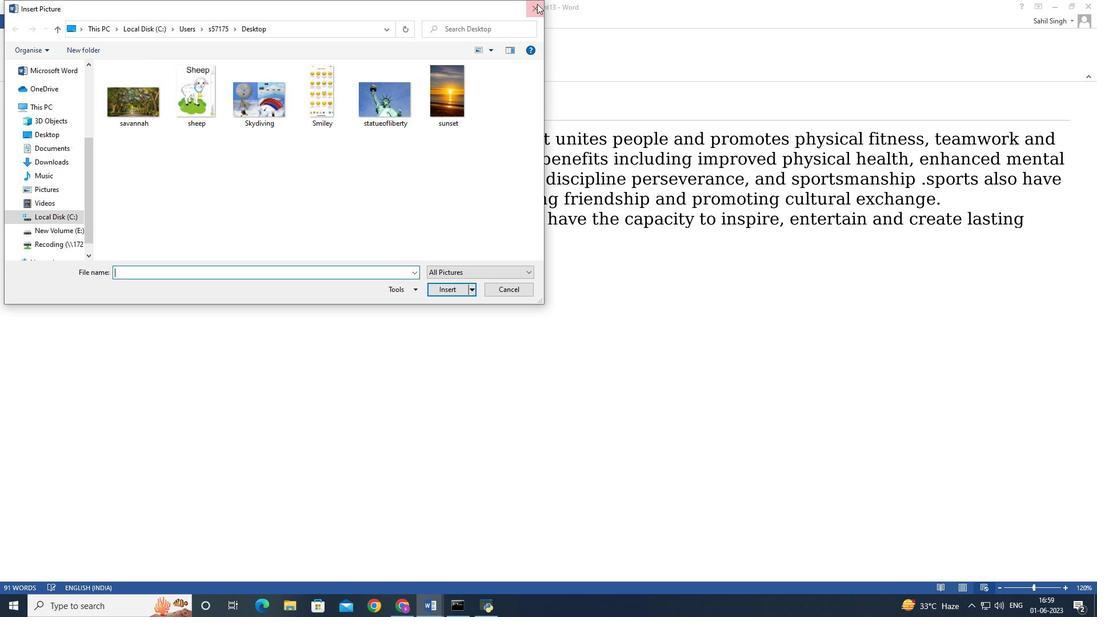 
Action: Mouse pressed left at (534, 7)
Screenshot: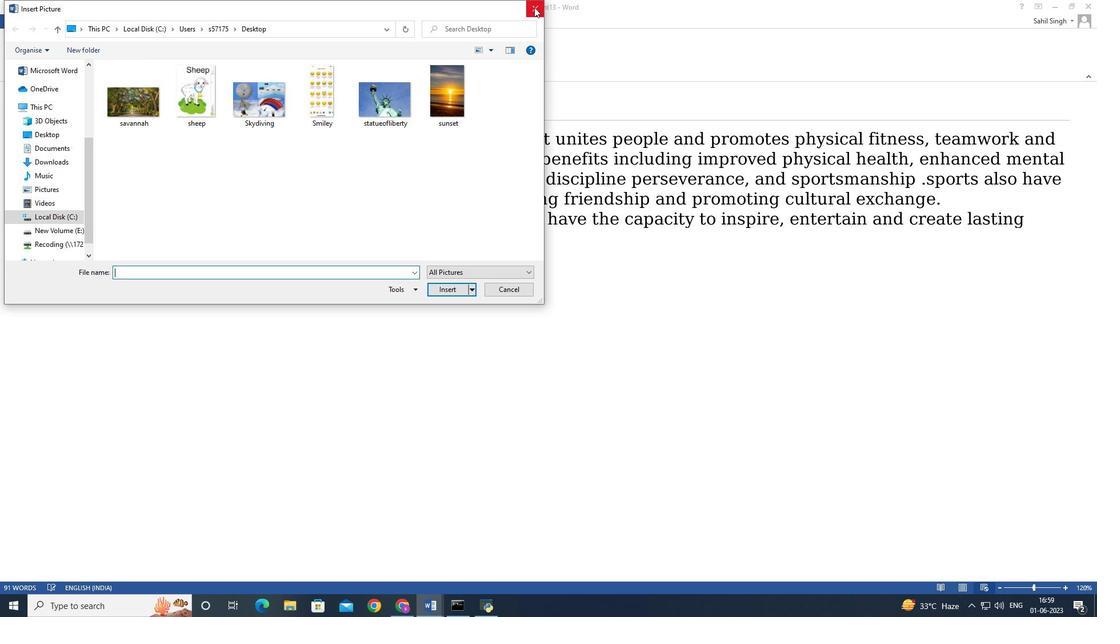 
Action: Mouse moved to (65, 54)
Screenshot: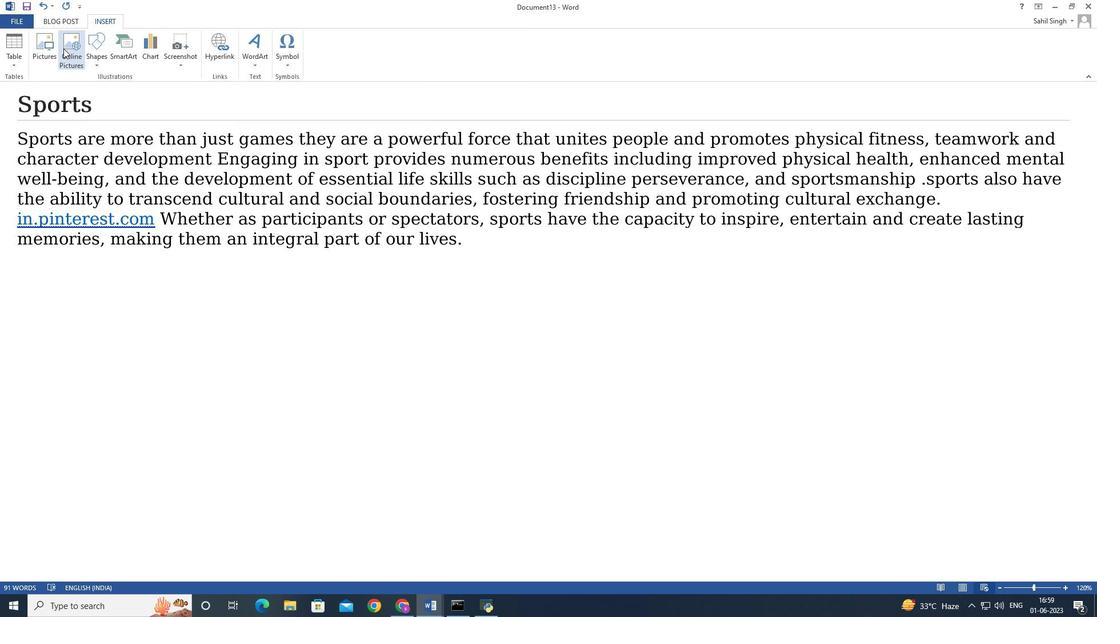 
Action: Mouse pressed left at (65, 54)
Screenshot: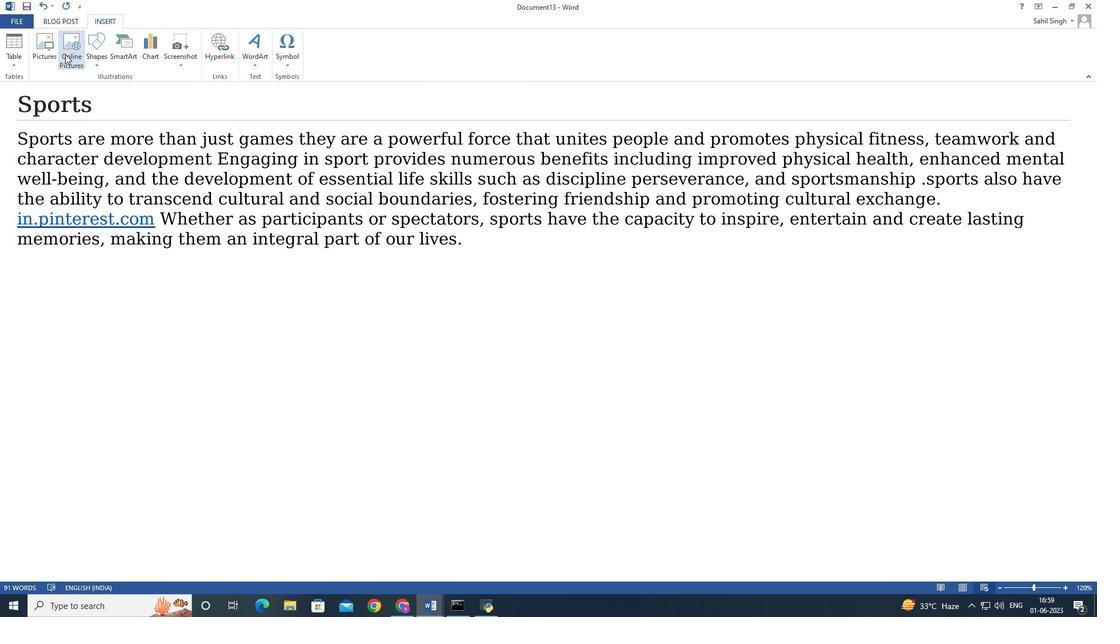 
Action: Mouse moved to (625, 235)
Screenshot: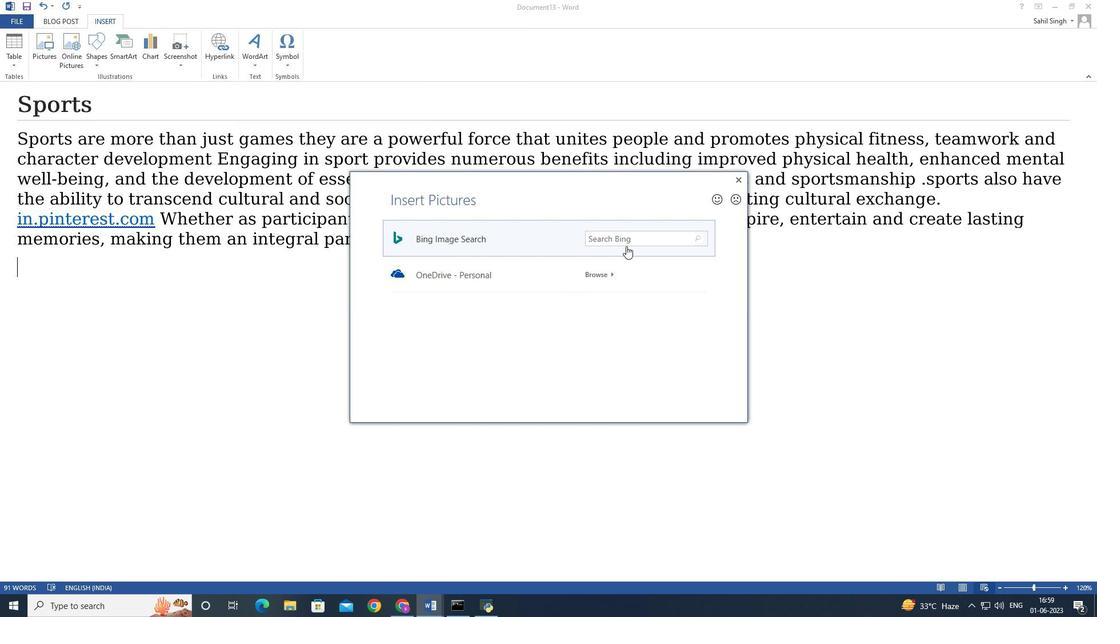 
Action: Mouse pressed left at (625, 235)
Screenshot: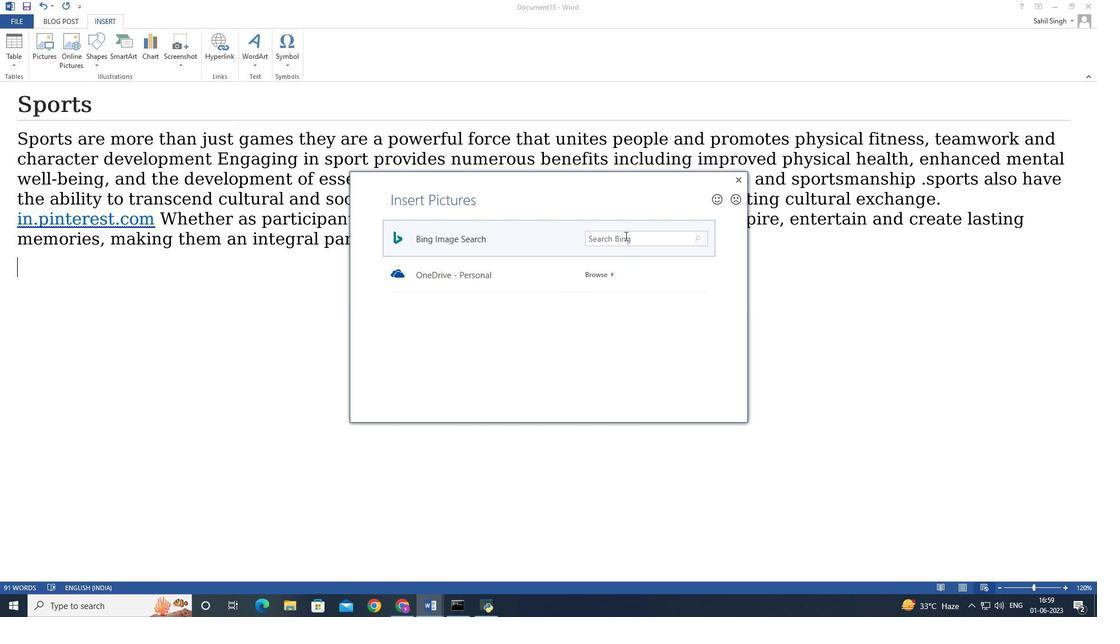 
Action: Mouse moved to (623, 237)
Screenshot: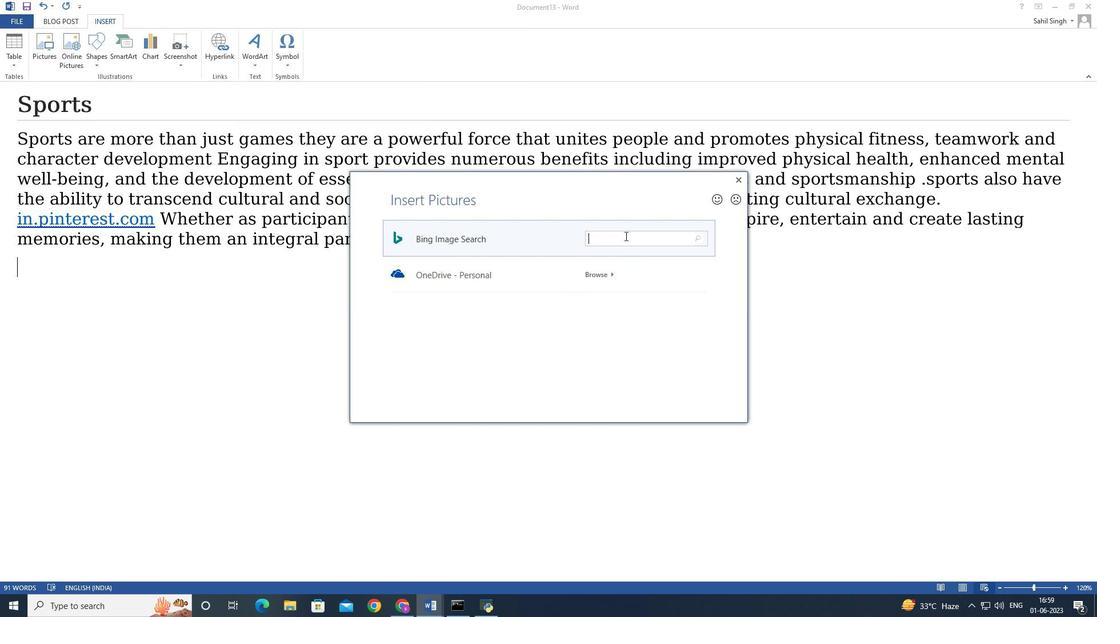 
Action: Key pressed <Key.shift>Holy<Key.space>place<Key.enter>
Screenshot: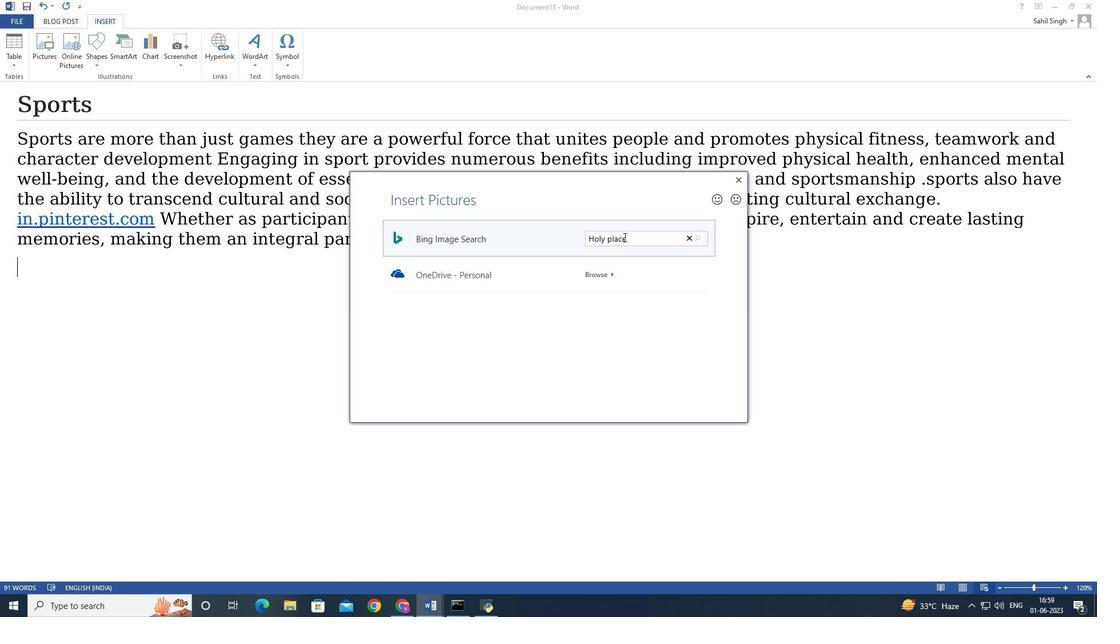 
Action: Mouse moved to (558, 282)
Screenshot: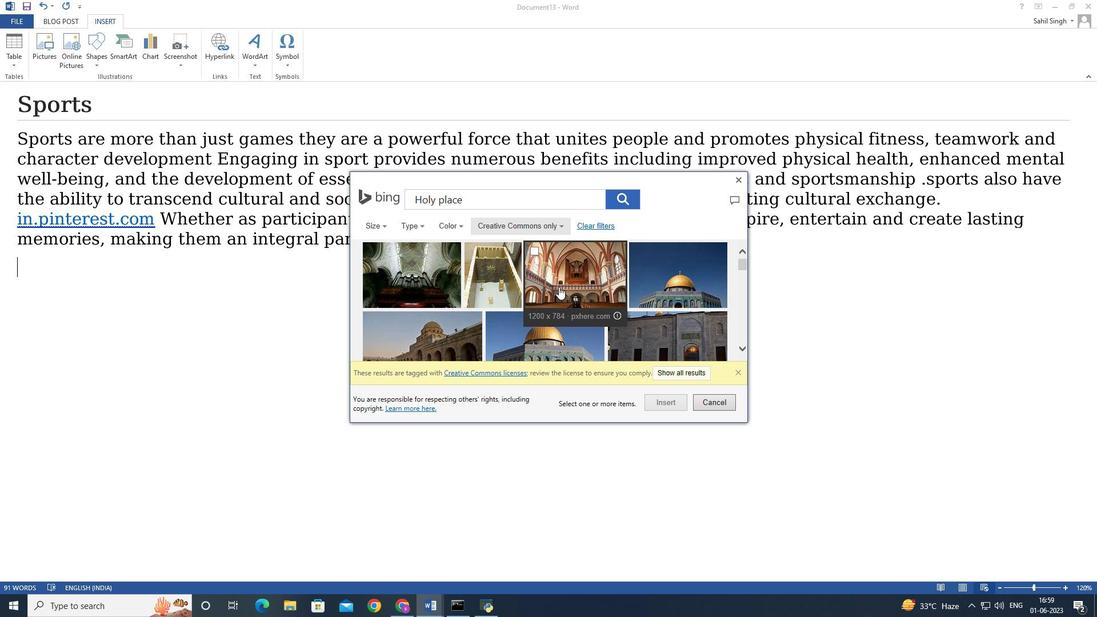 
Action: Mouse scrolled (558, 282) with delta (0, 0)
Screenshot: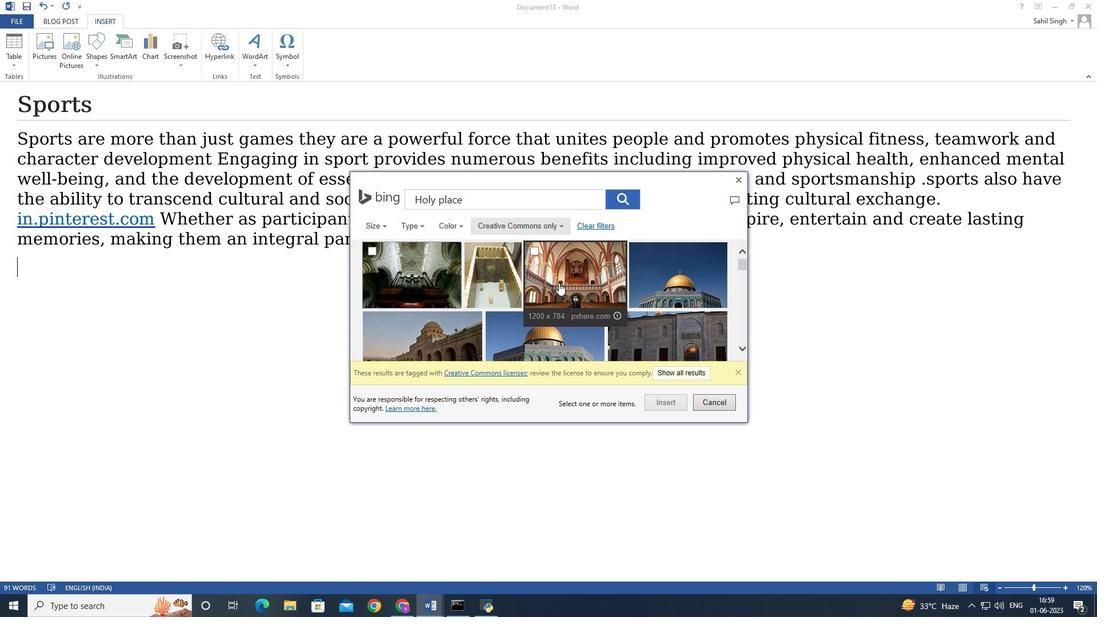
Action: Mouse scrolled (558, 283) with delta (0, 0)
Screenshot: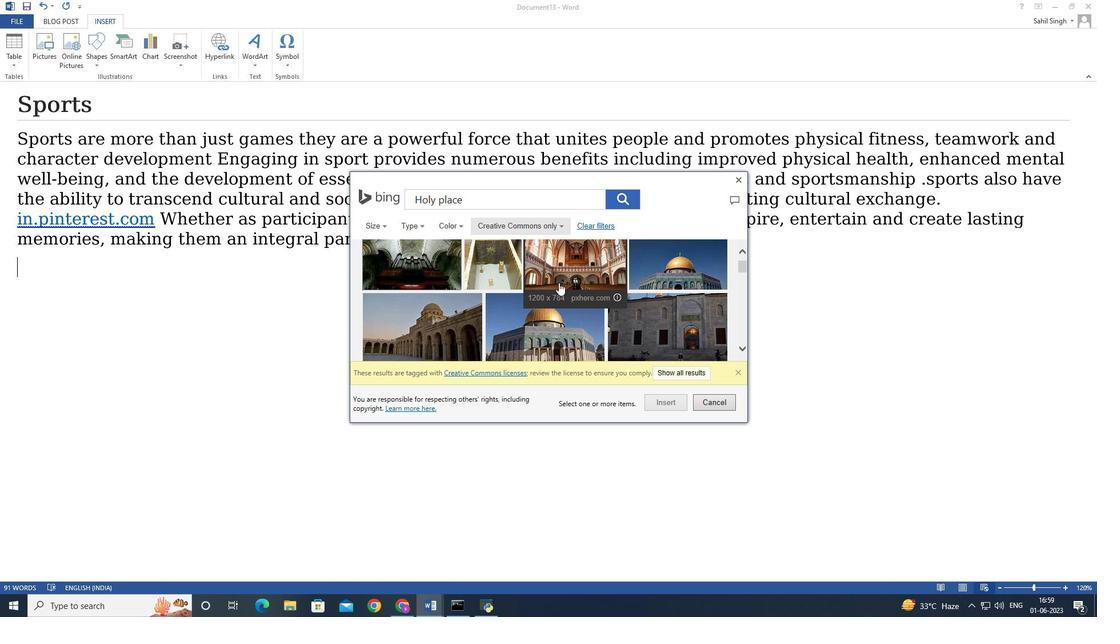 
Action: Mouse scrolled (558, 283) with delta (0, 0)
Screenshot: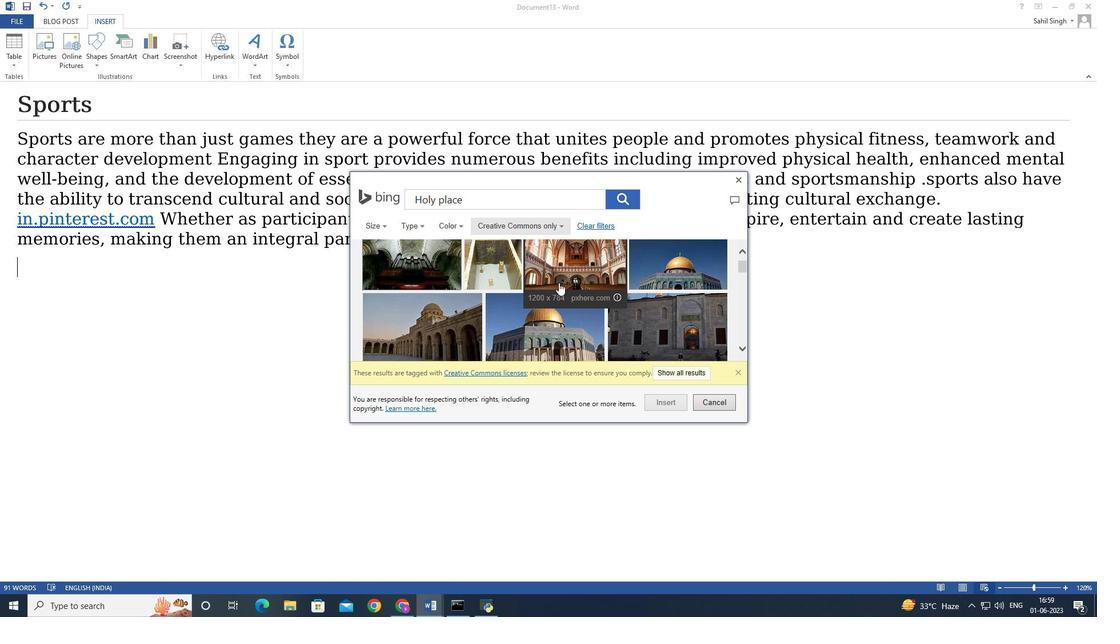
Action: Mouse moved to (559, 282)
Screenshot: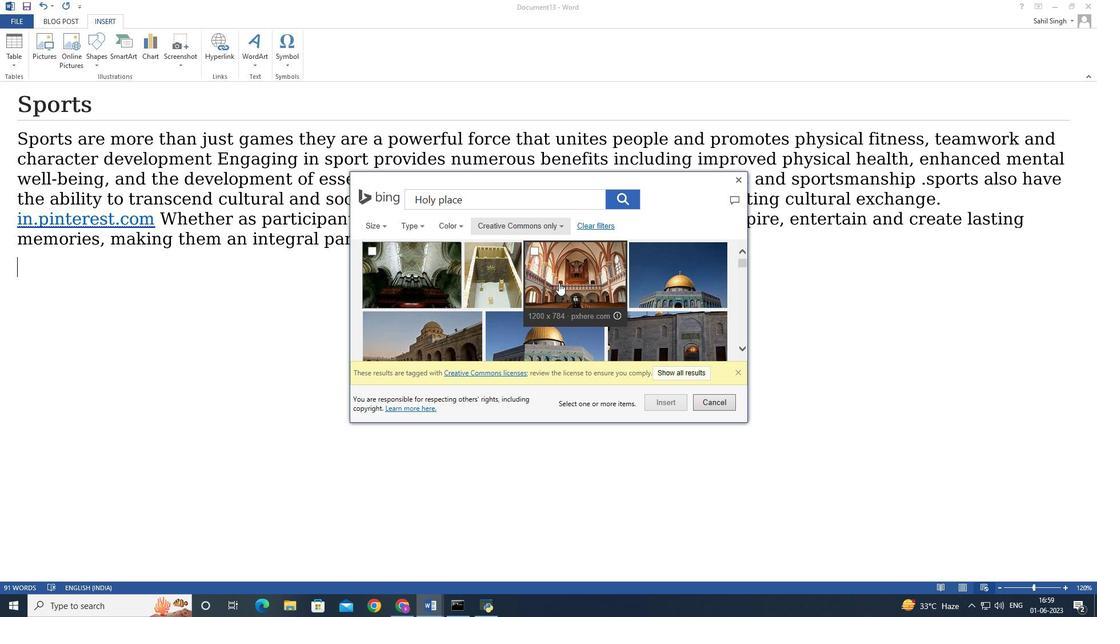 
Action: Mouse pressed left at (559, 282)
Screenshot: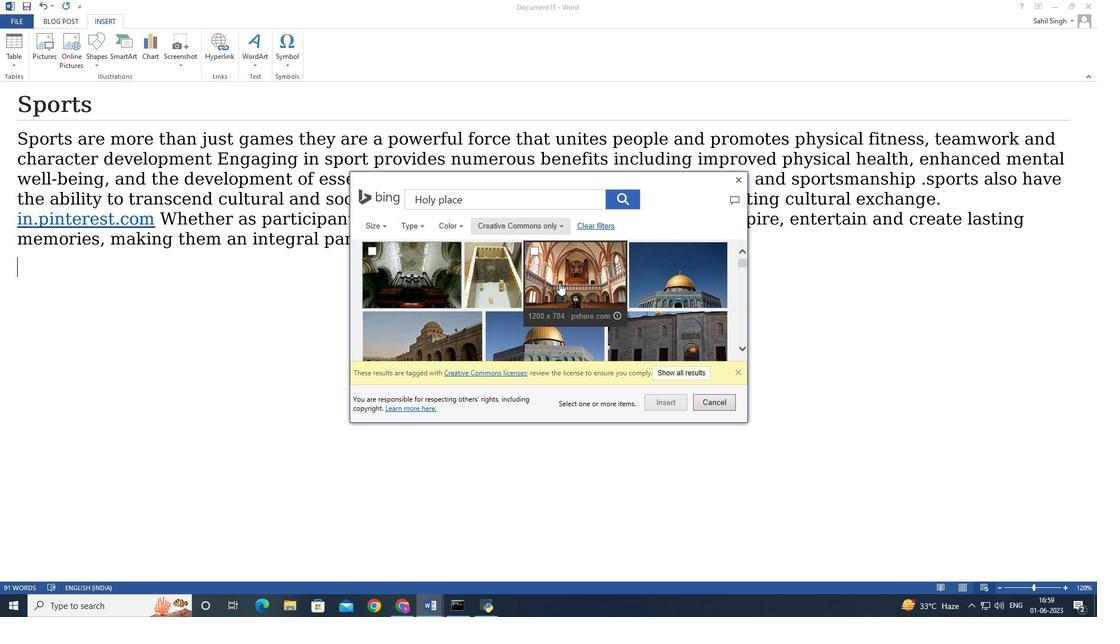 
Action: Mouse moved to (673, 398)
Screenshot: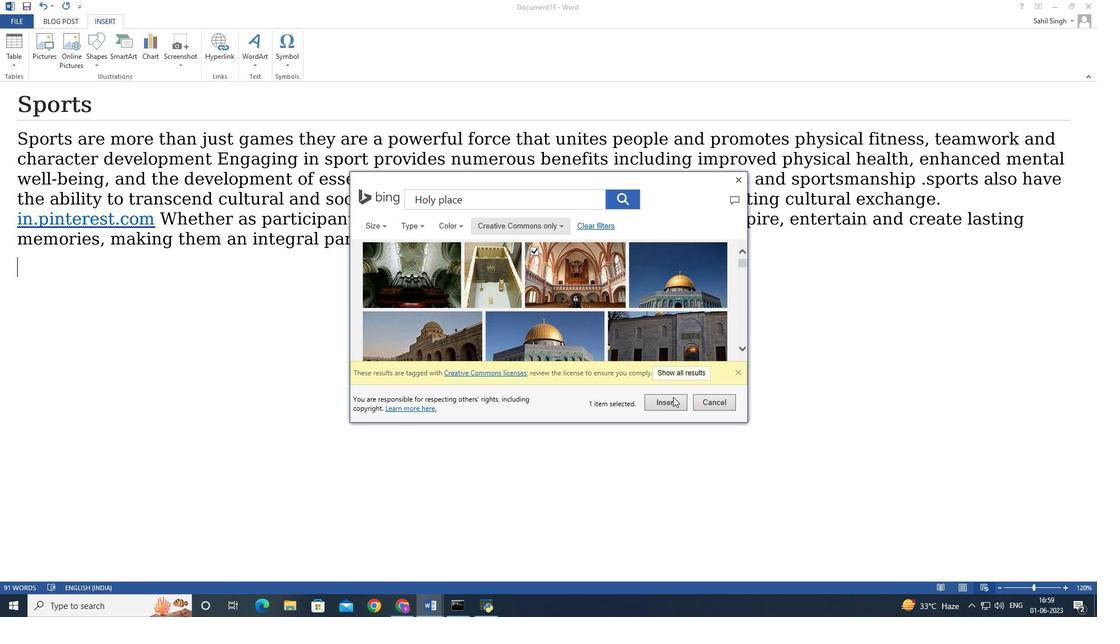 
Action: Mouse pressed left at (673, 398)
Screenshot: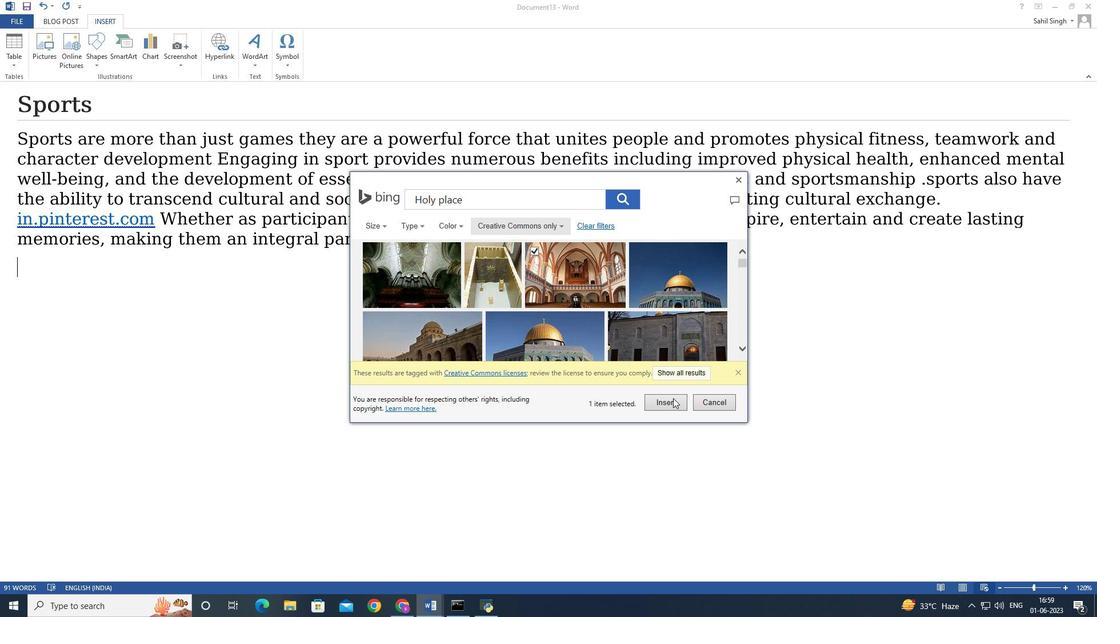 
Action: Mouse moved to (1022, 41)
Screenshot: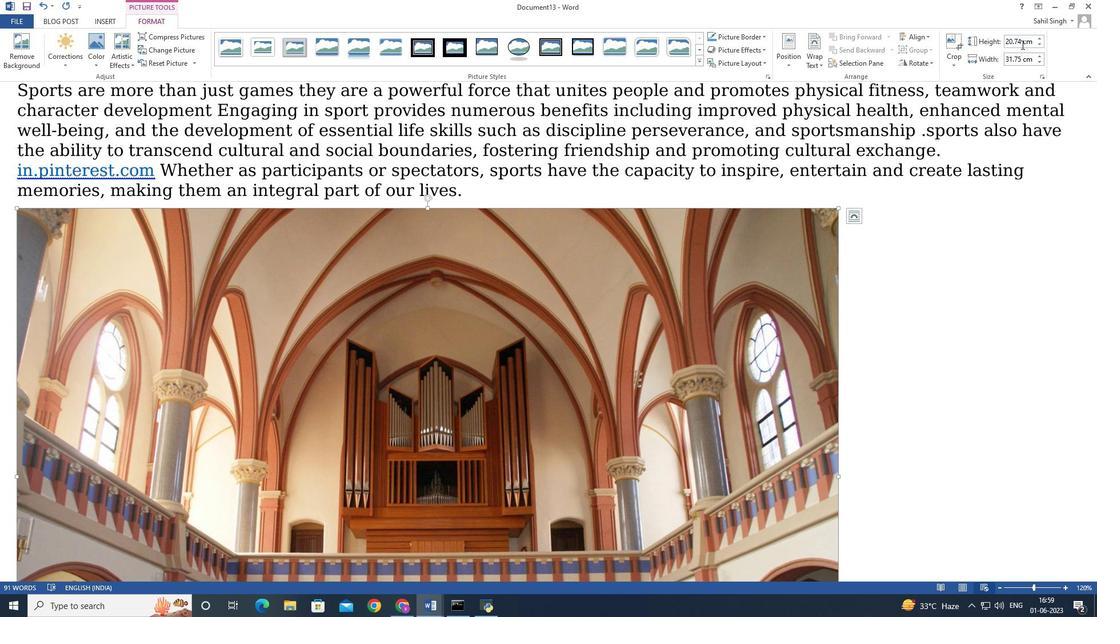 
Action: Mouse pressed left at (1022, 41)
Screenshot: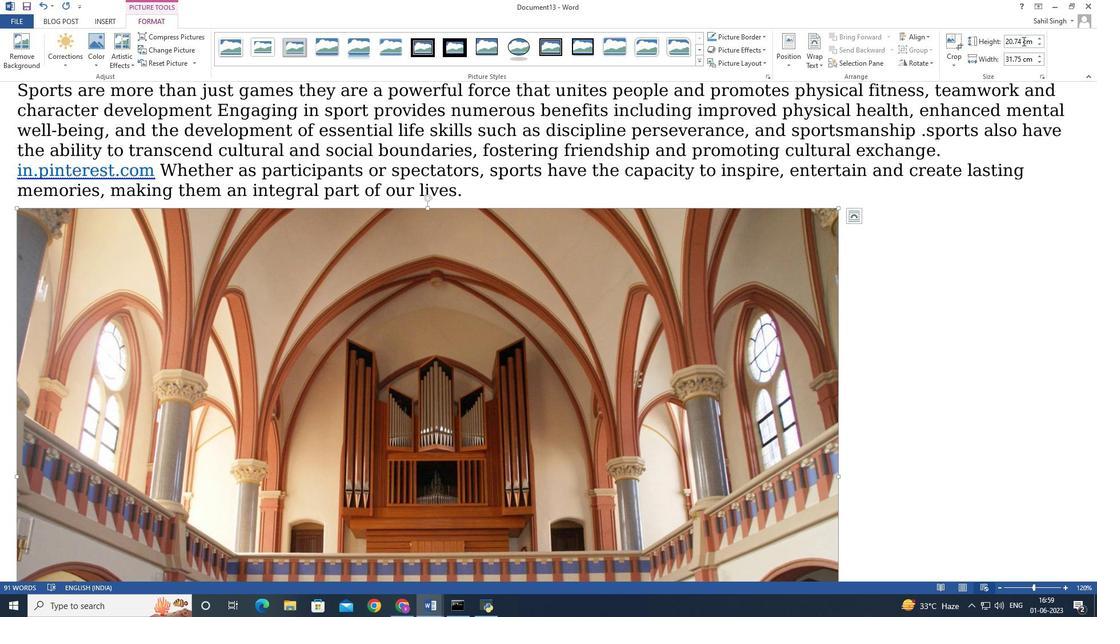 
Action: Mouse moved to (1020, 41)
Screenshot: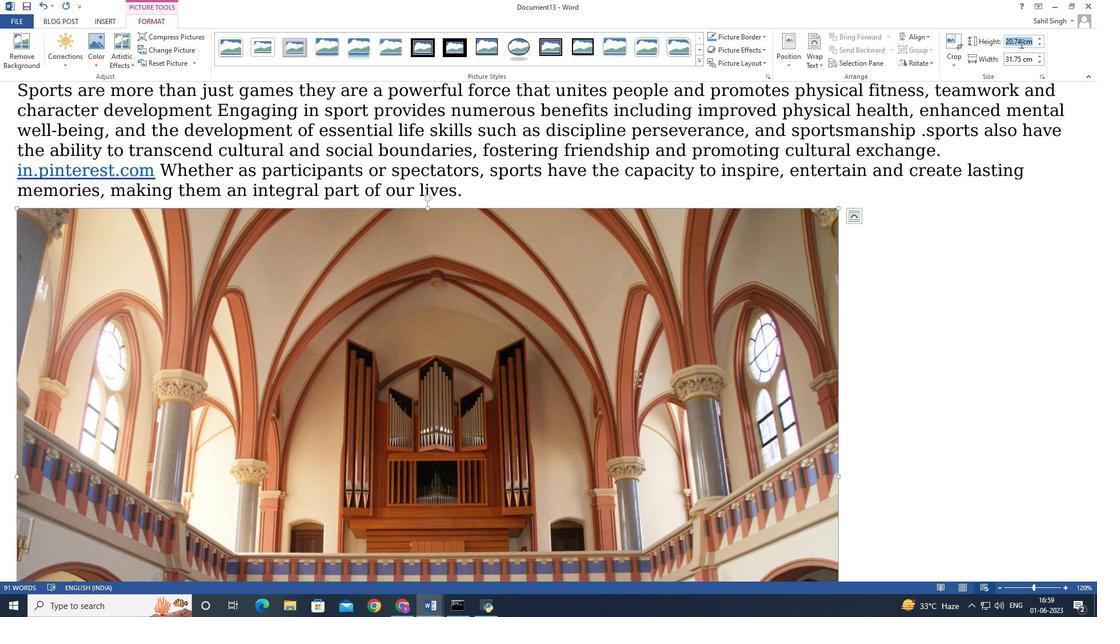 
Action: Mouse pressed left at (1020, 41)
Screenshot: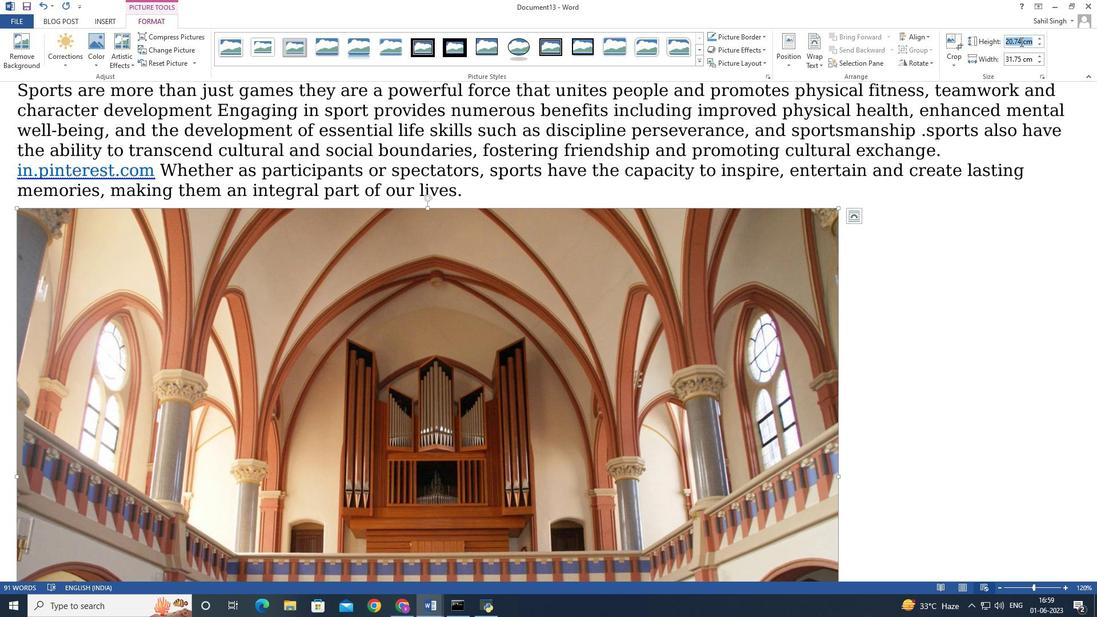 
Action: Mouse moved to (1021, 46)
Screenshot: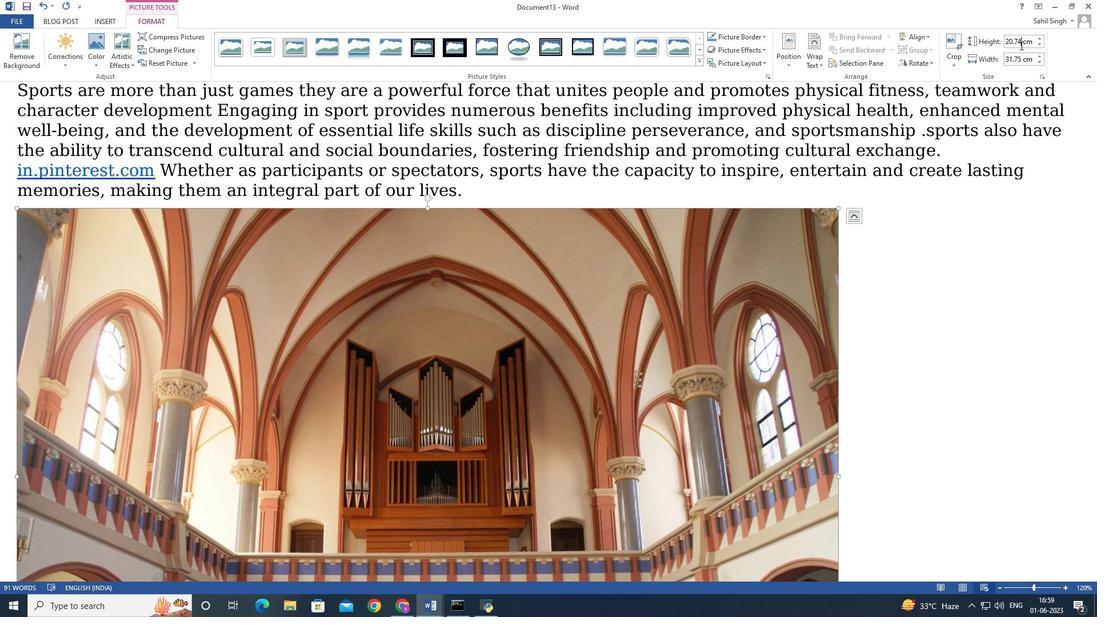 
Action: Key pressed <Key.backspace><Key.backspace><Key.backspace><Key.backspace><Key.backspace>4<Key.enter>
Screenshot: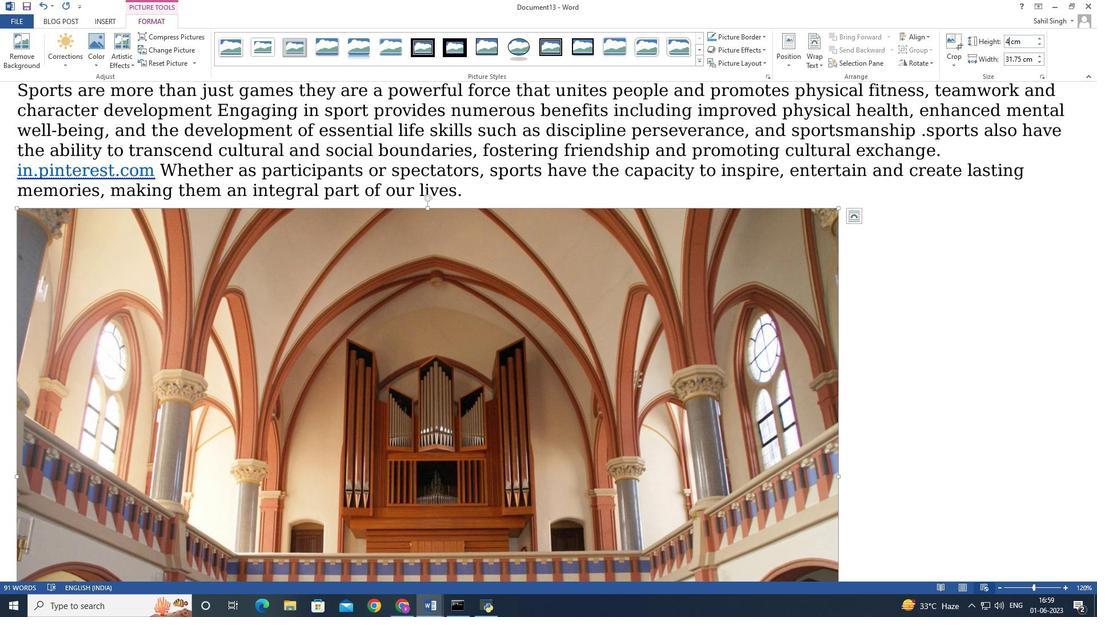 
Action: Mouse moved to (235, 263)
Screenshot: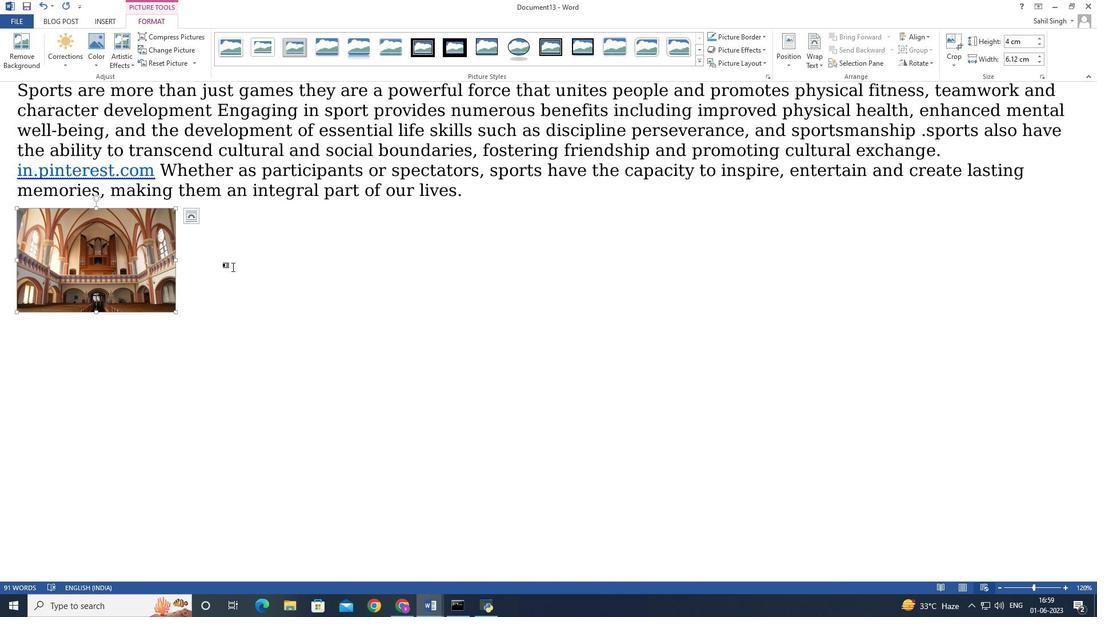 
Action: Mouse pressed left at (235, 263)
Screenshot: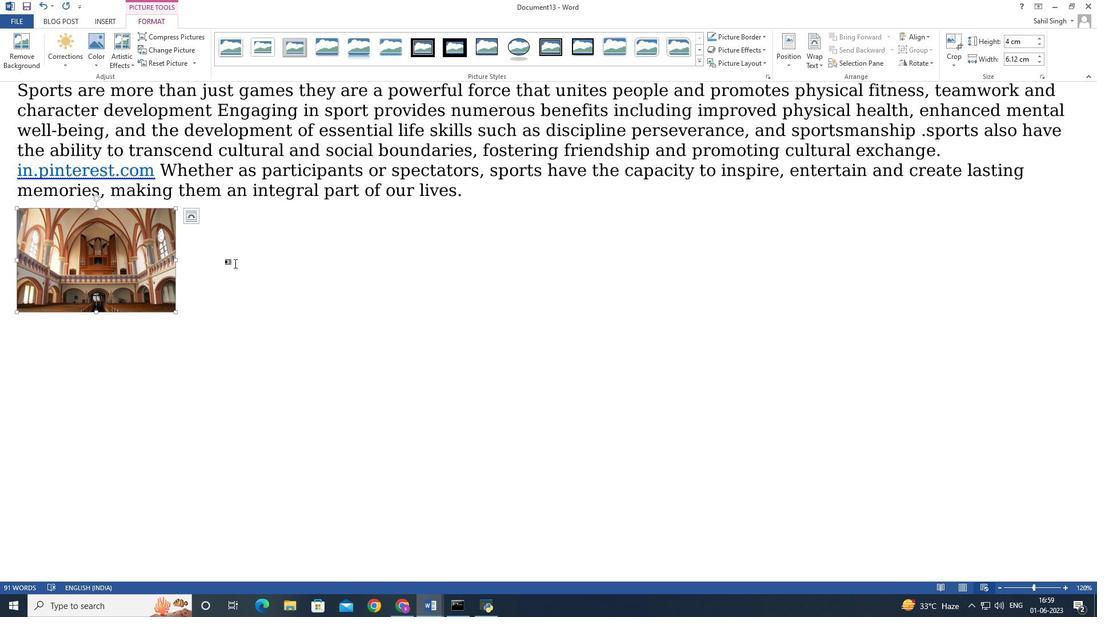 
Action: Mouse moved to (238, 263)
Screenshot: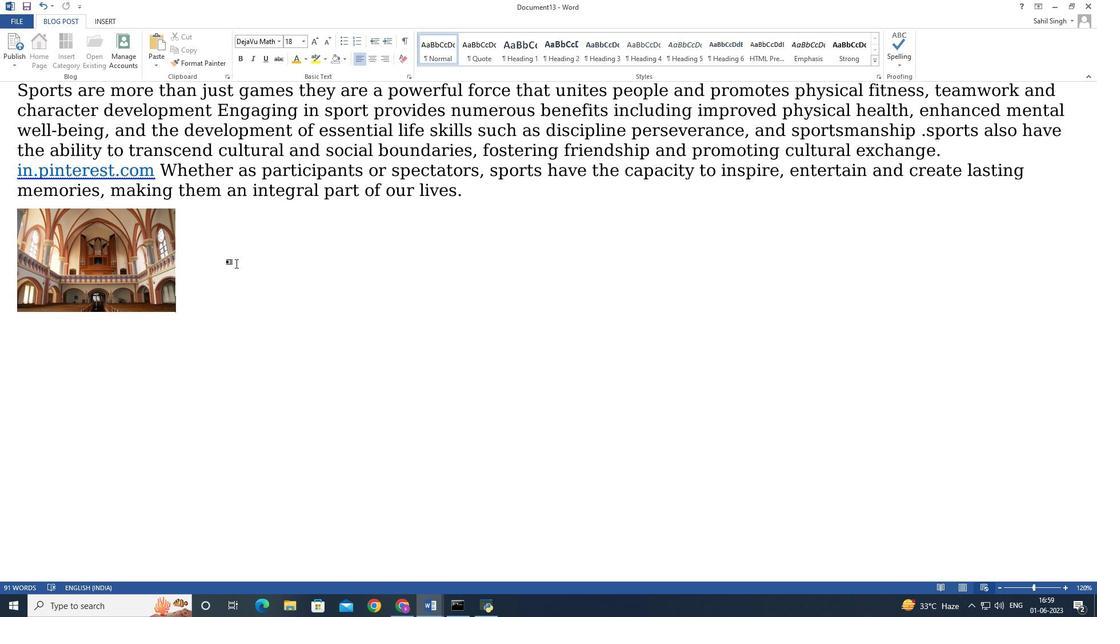 
